Task: Create a due date automation trigger when advanced on, on the wednesday before a card is due add fields with custom field "Resume" set to a number lower or equal to 1 and greater than 10 at 11:00 AM.
Action: Mouse moved to (1191, 92)
Screenshot: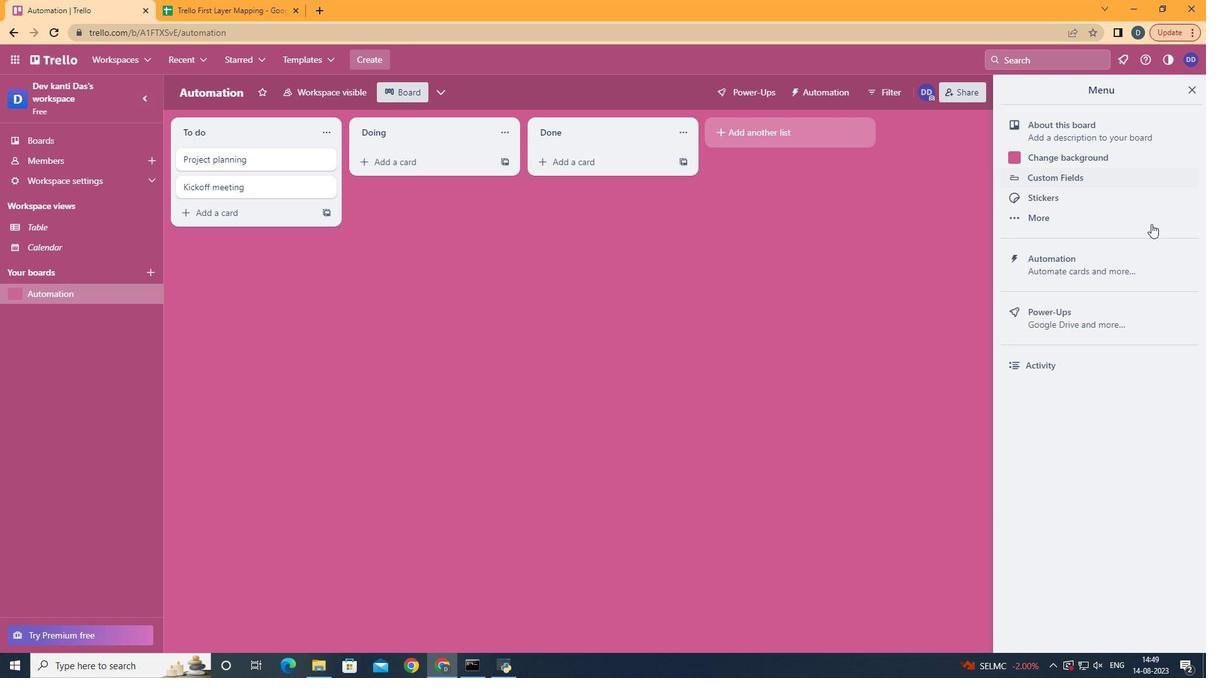 
Action: Mouse pressed left at (1191, 92)
Screenshot: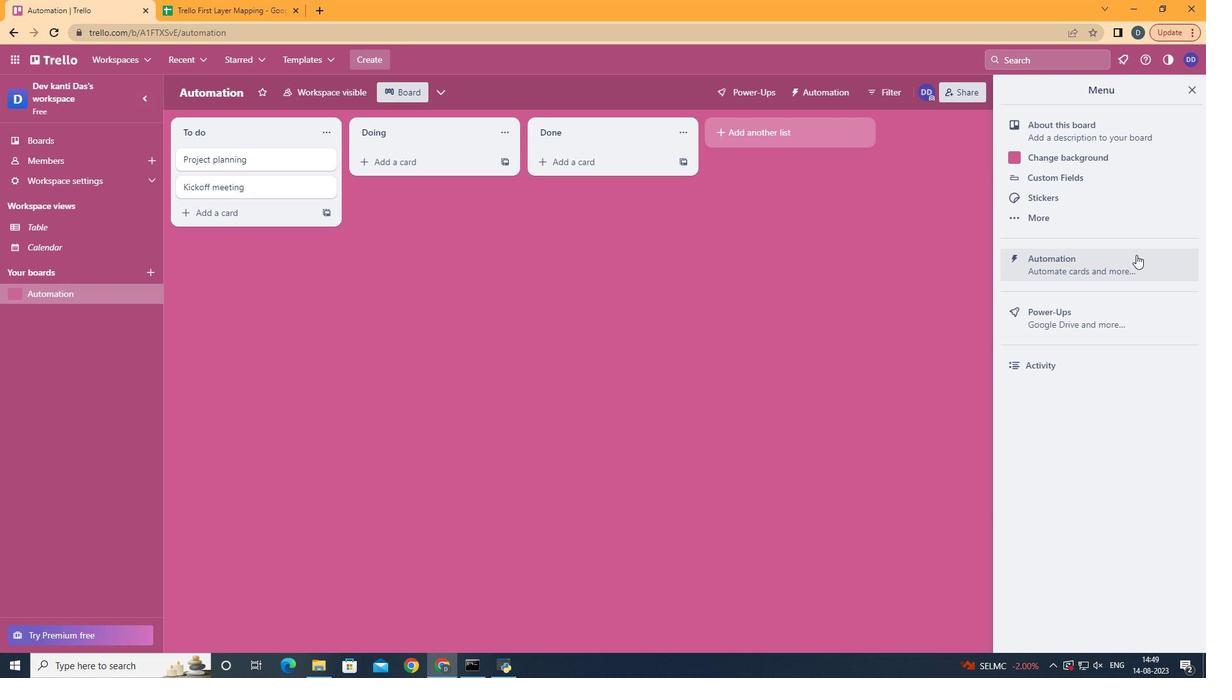 
Action: Mouse moved to (1113, 282)
Screenshot: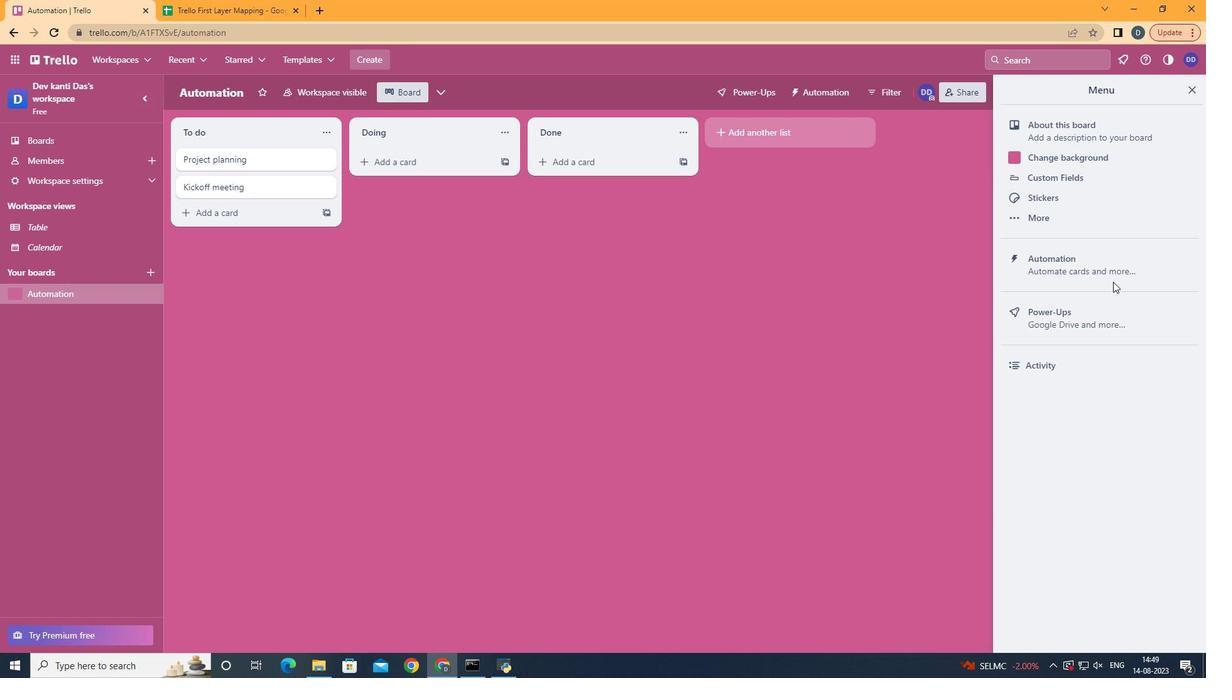 
Action: Mouse pressed left at (1113, 282)
Screenshot: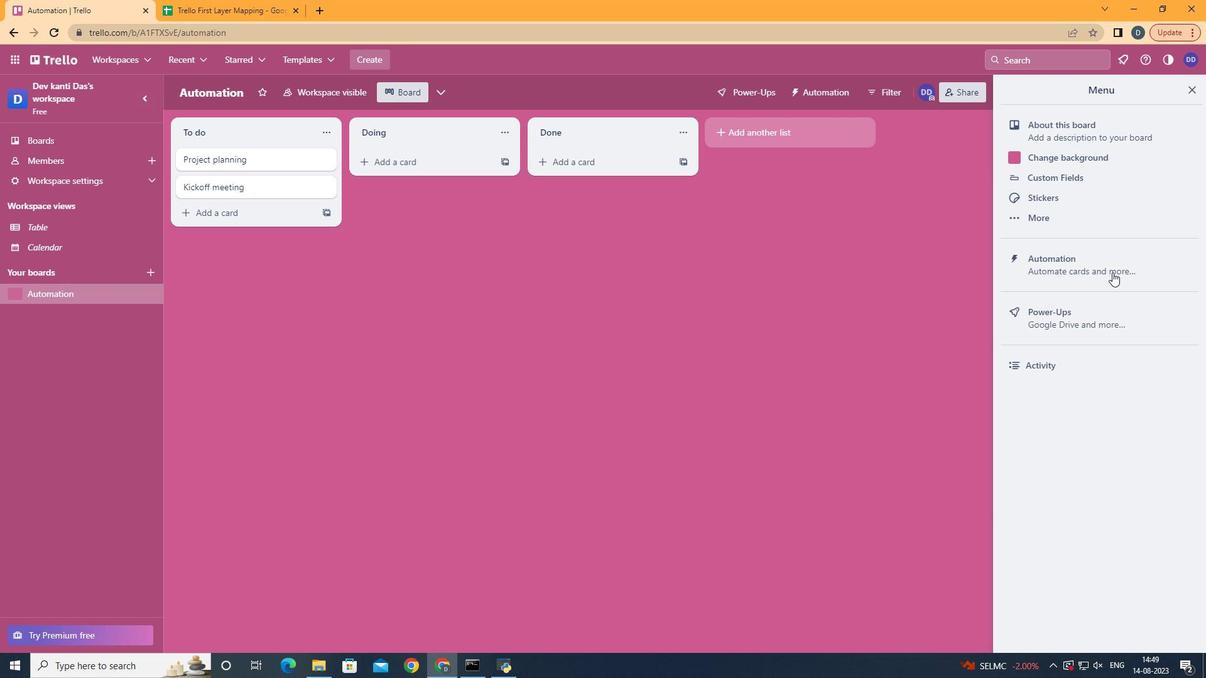 
Action: Mouse moved to (1113, 264)
Screenshot: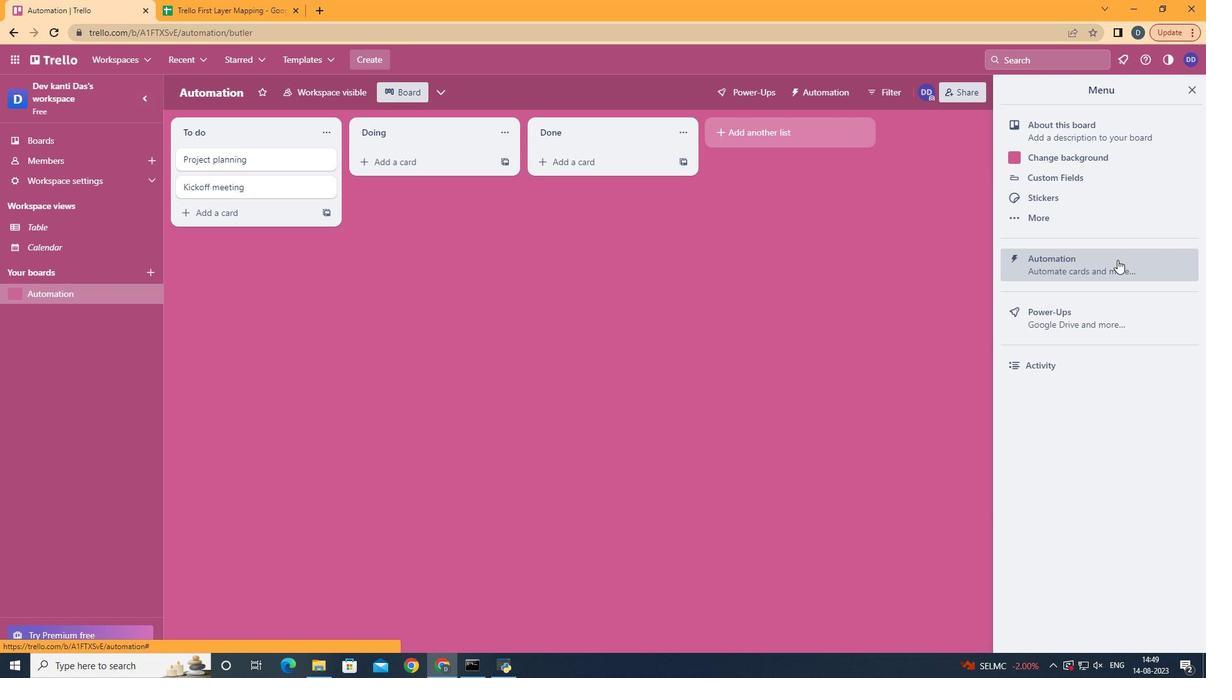 
Action: Mouse pressed left at (1113, 264)
Screenshot: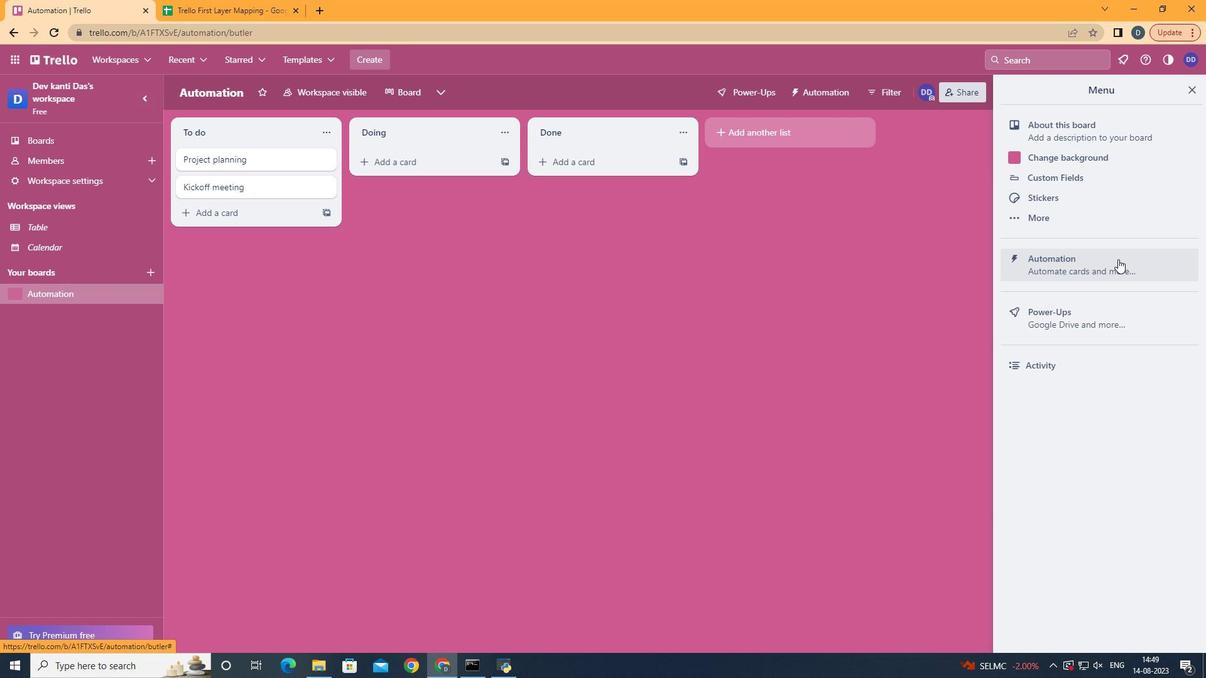 
Action: Mouse moved to (242, 250)
Screenshot: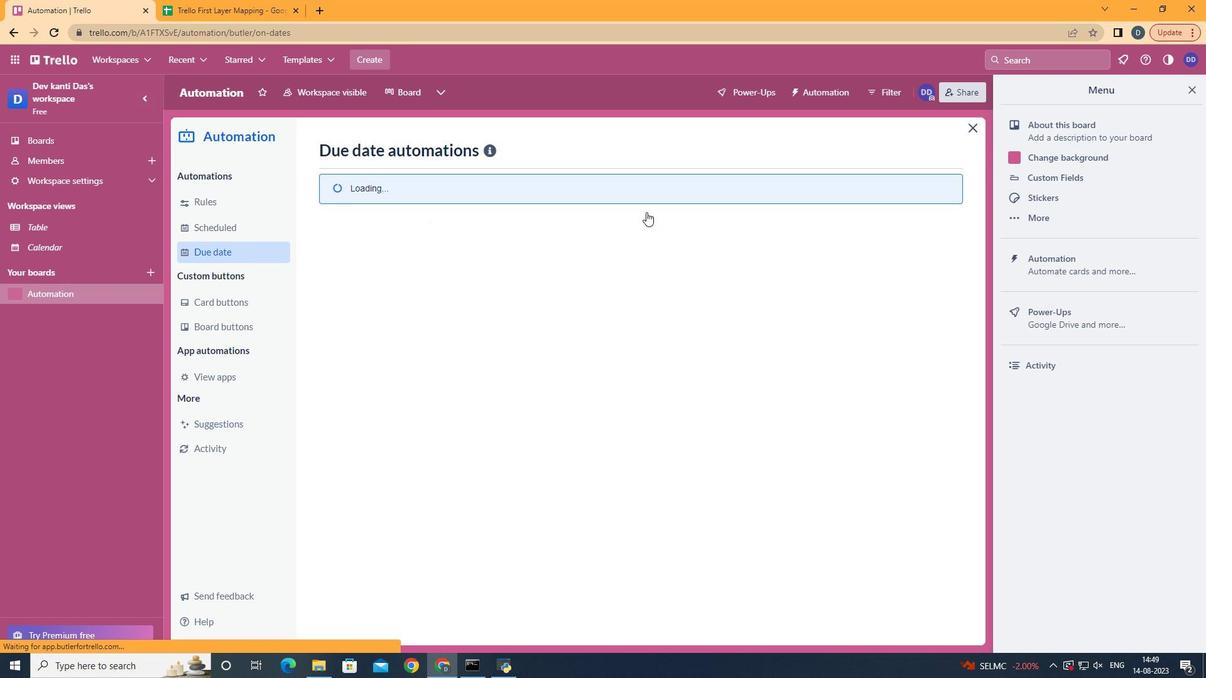 
Action: Mouse pressed left at (242, 250)
Screenshot: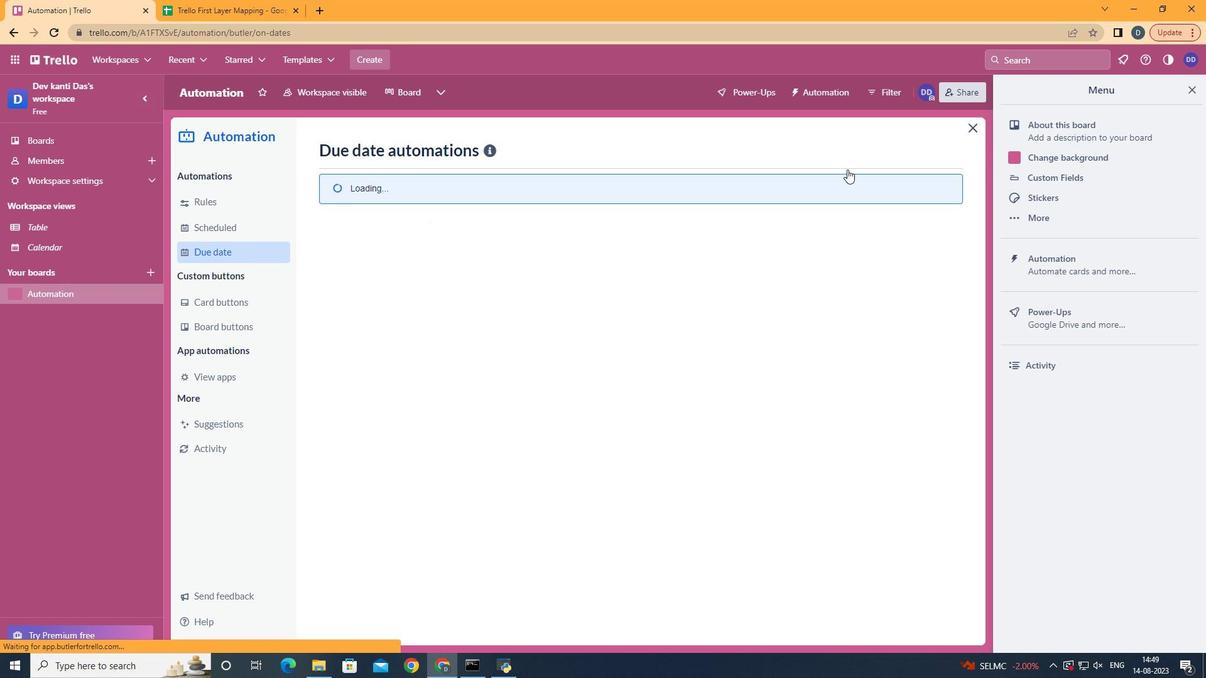 
Action: Mouse moved to (888, 153)
Screenshot: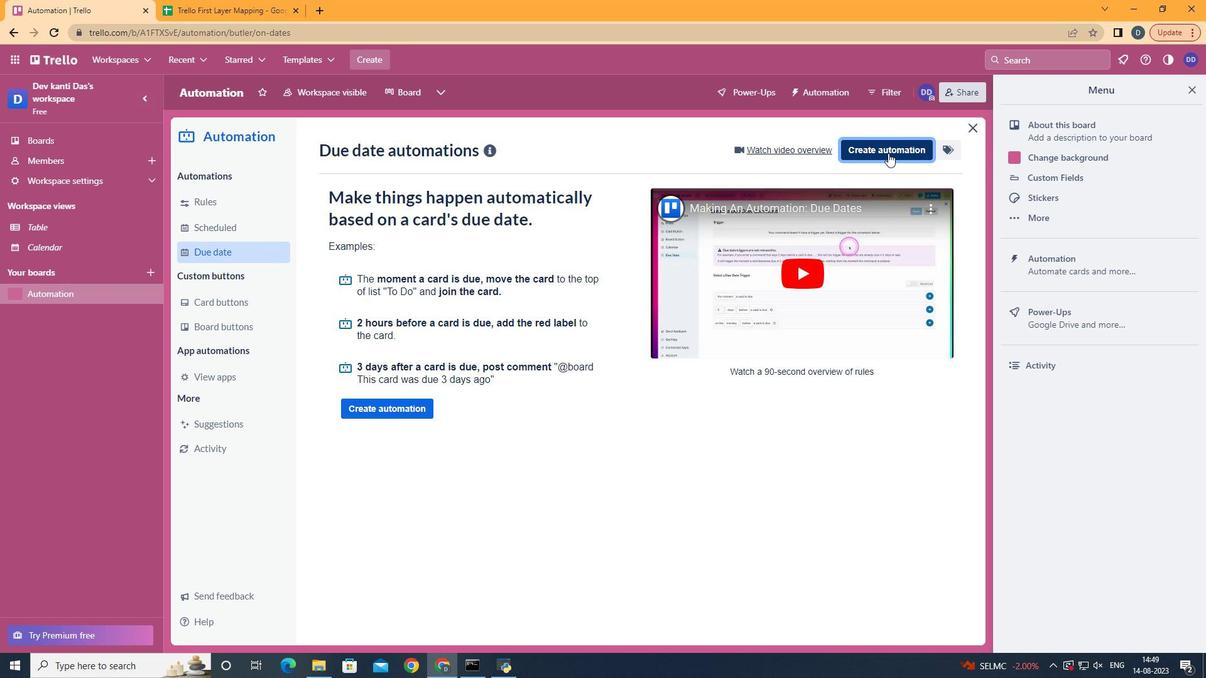 
Action: Mouse pressed left at (888, 153)
Screenshot: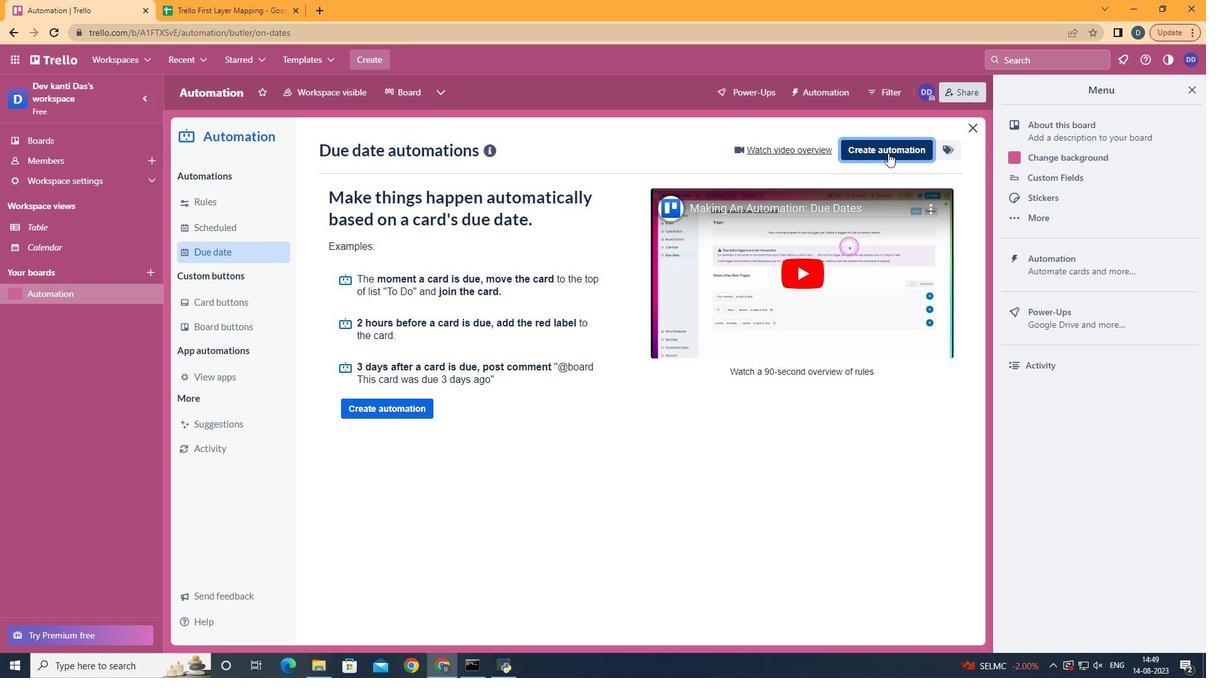 
Action: Mouse moved to (631, 272)
Screenshot: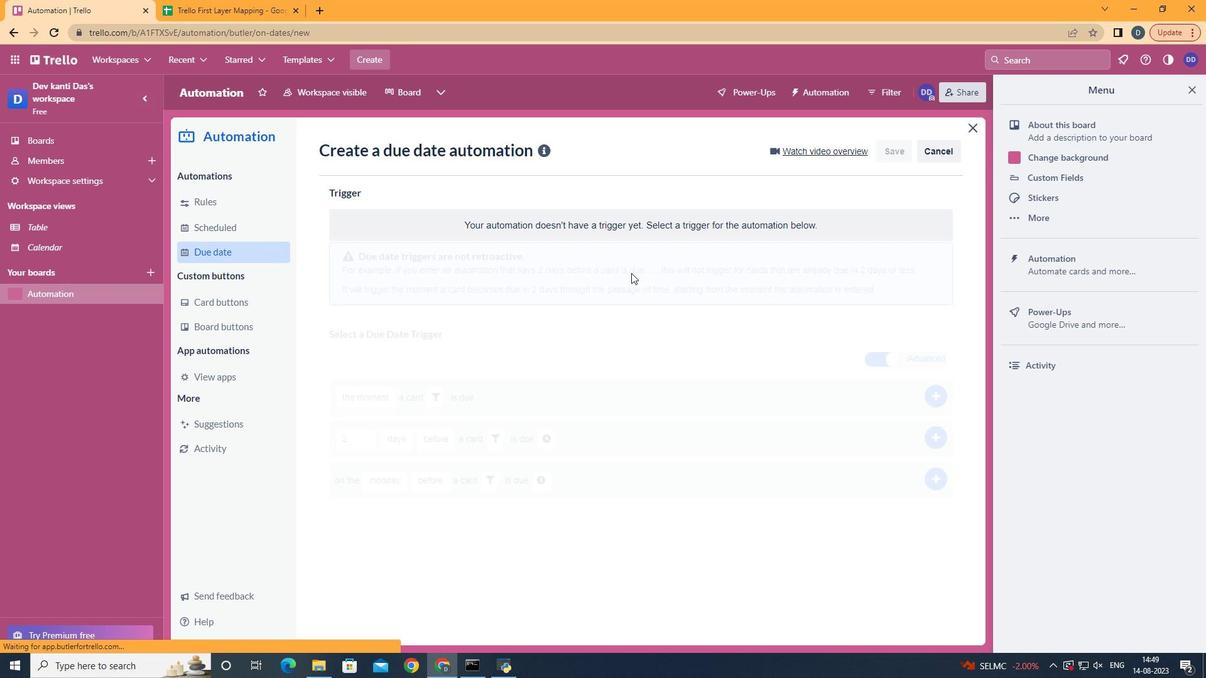 
Action: Mouse pressed left at (631, 272)
Screenshot: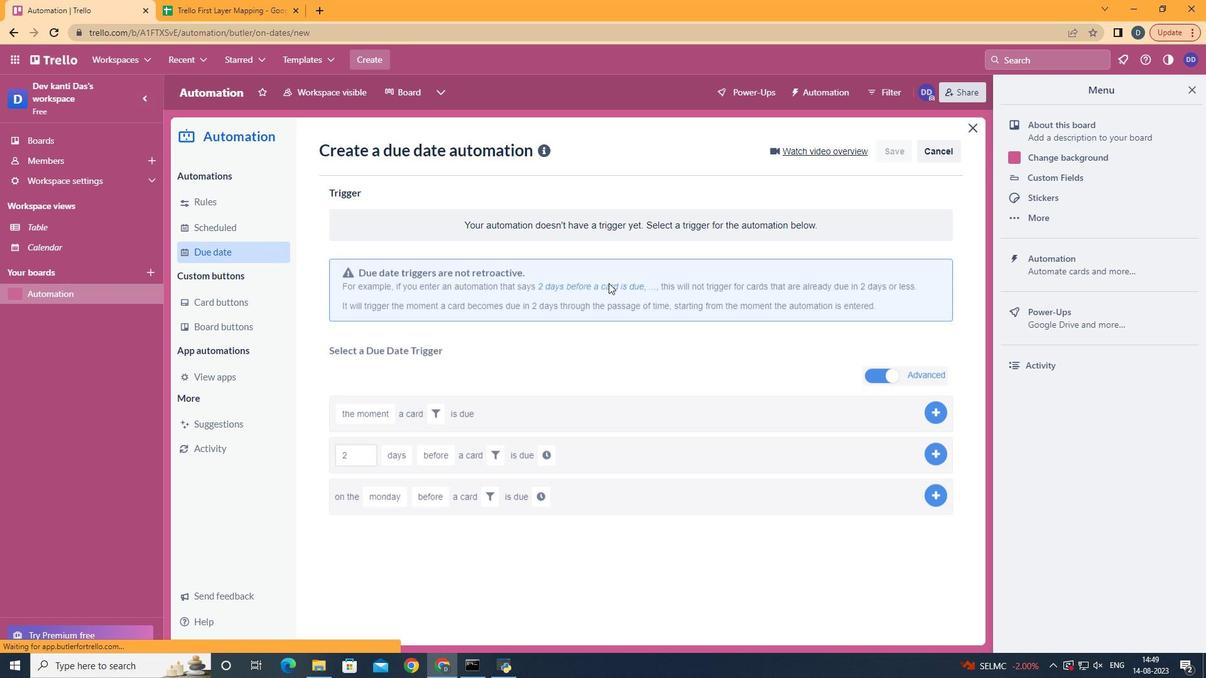 
Action: Mouse moved to (420, 381)
Screenshot: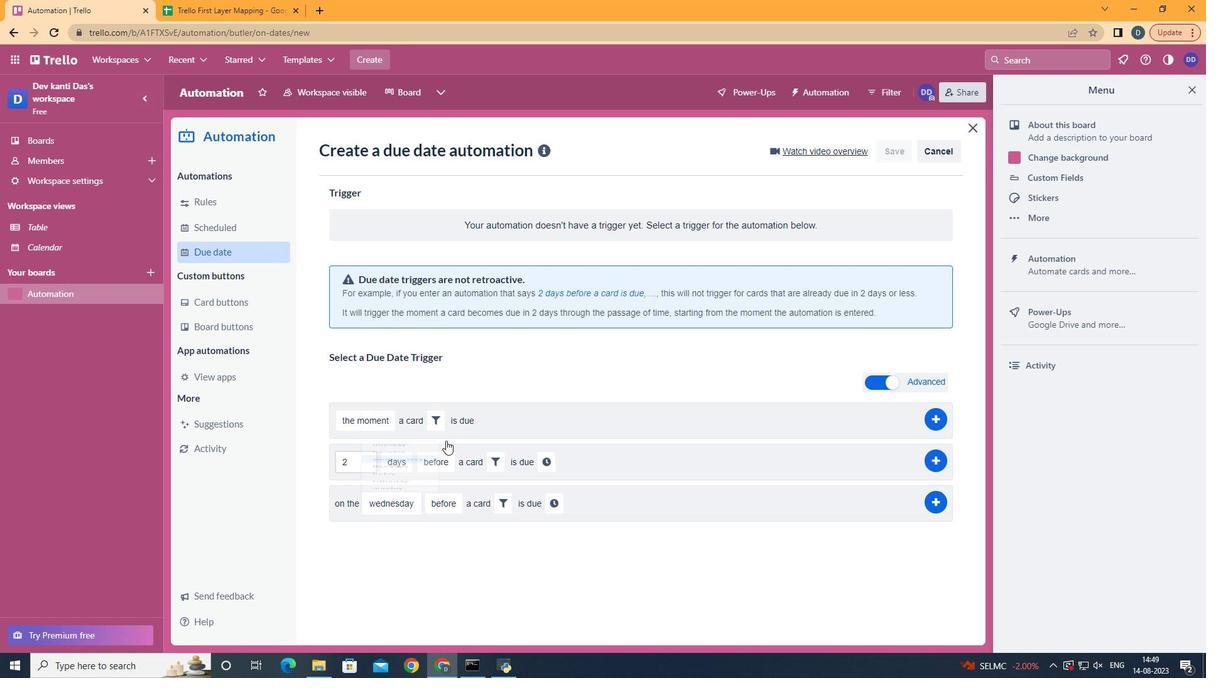 
Action: Mouse pressed left at (420, 381)
Screenshot: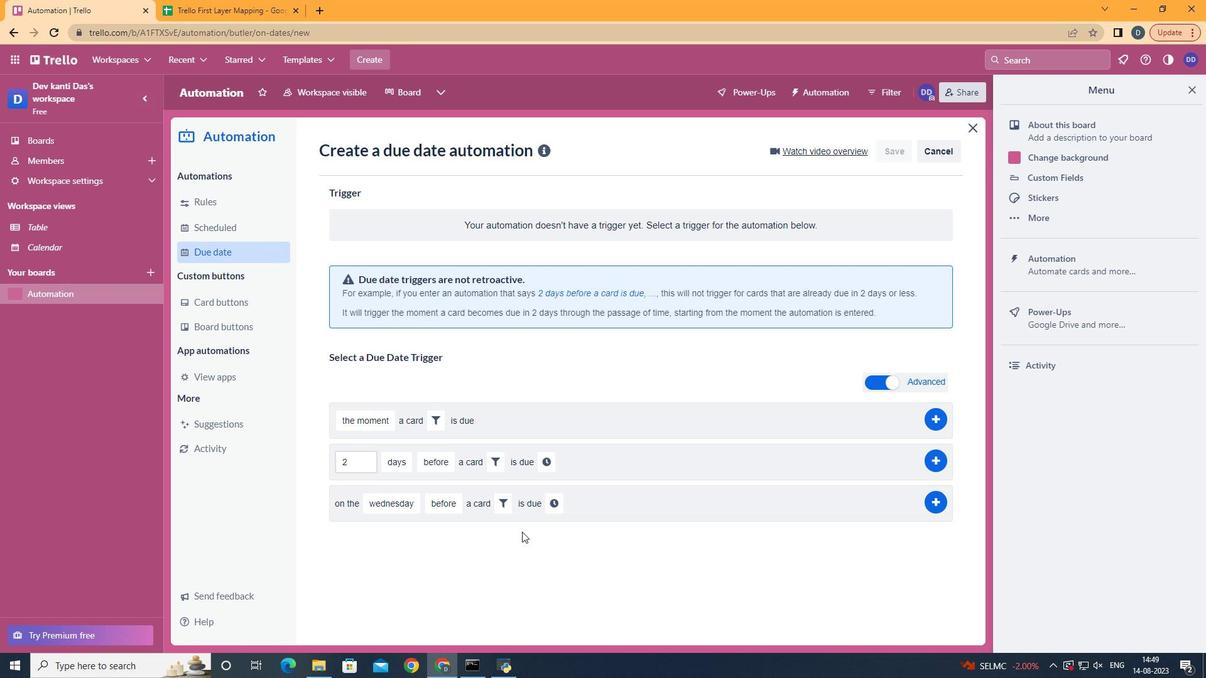 
Action: Mouse moved to (493, 499)
Screenshot: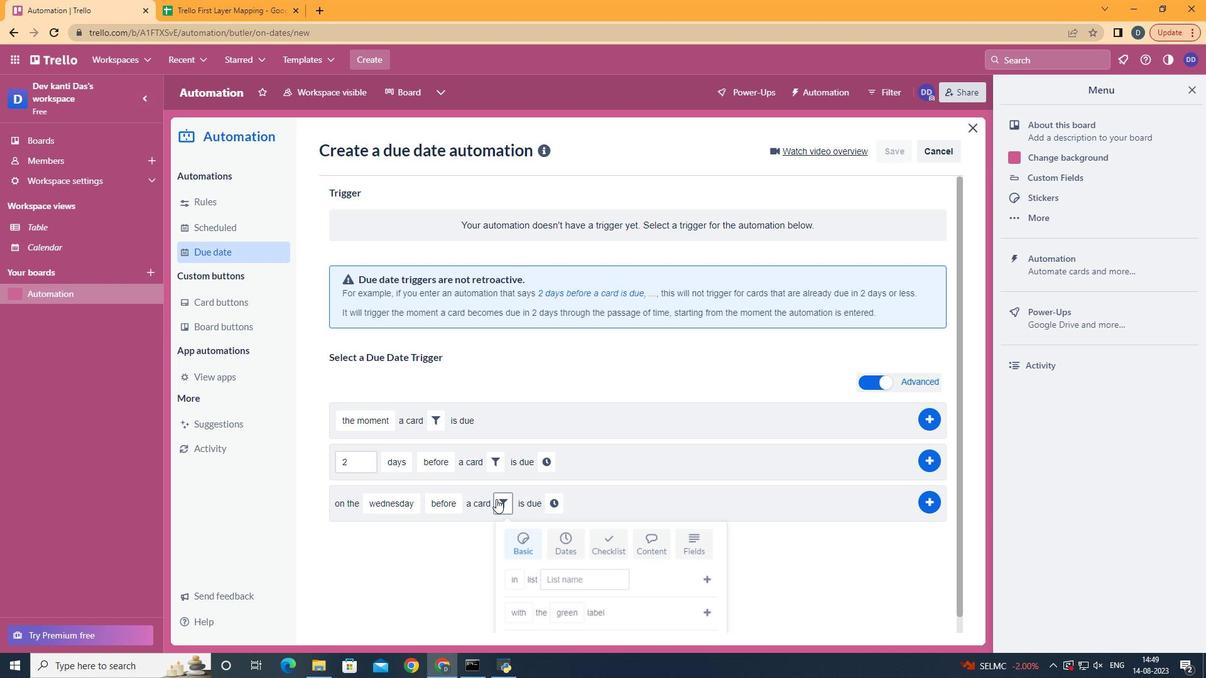 
Action: Mouse pressed left at (493, 499)
Screenshot: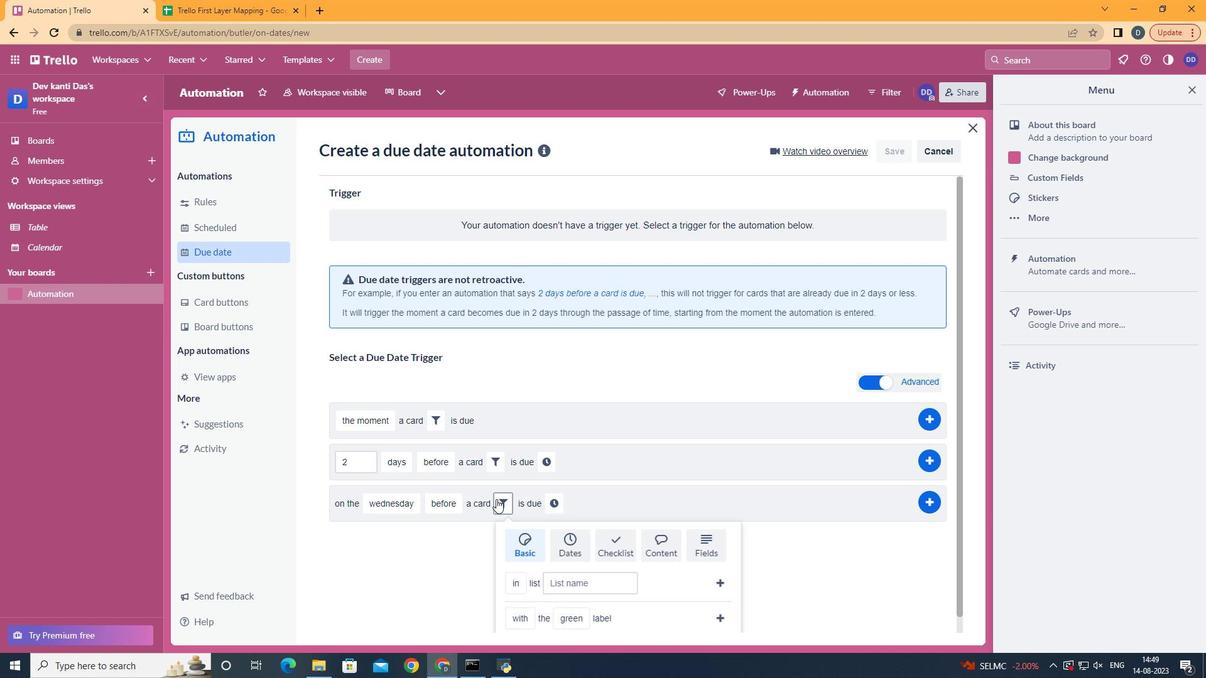 
Action: Mouse moved to (719, 544)
Screenshot: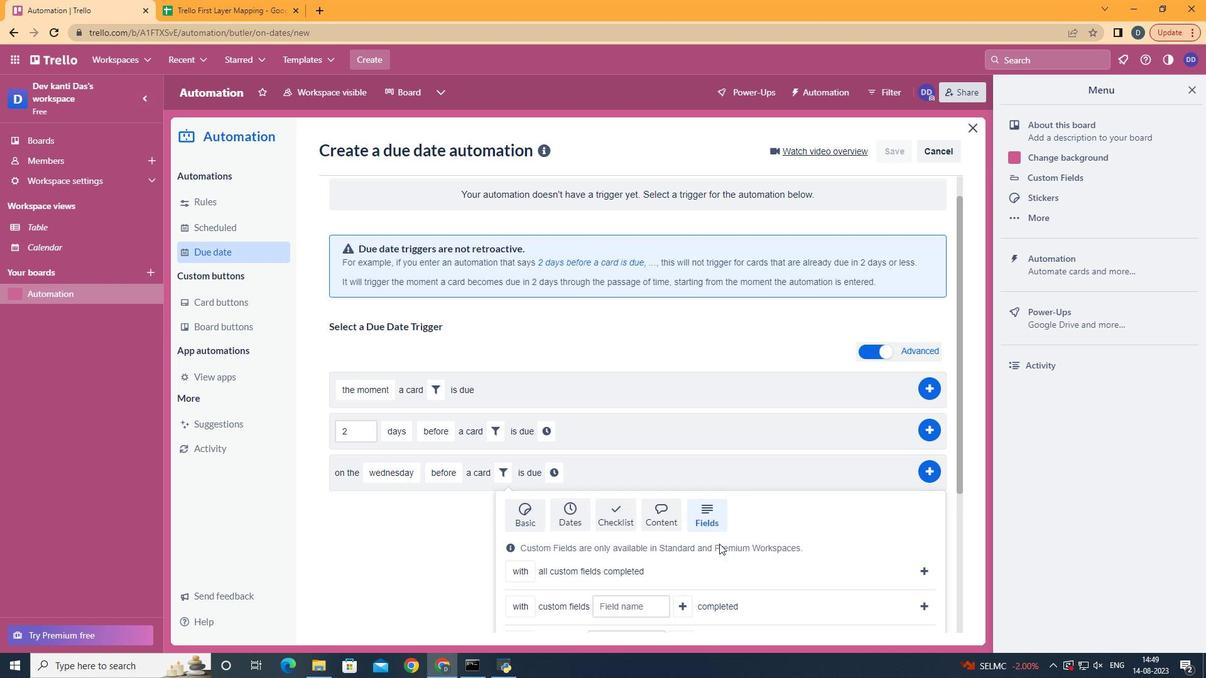 
Action: Mouse pressed left at (719, 544)
Screenshot: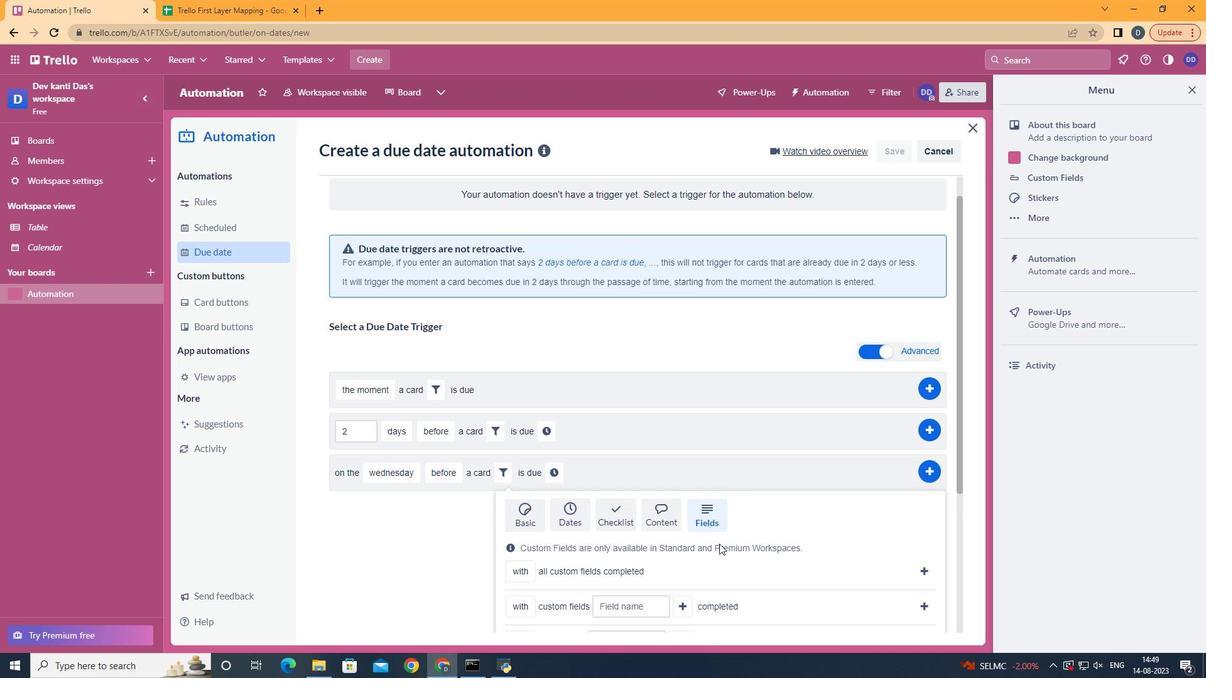 
Action: Mouse scrolled (719, 543) with delta (0, 0)
Screenshot: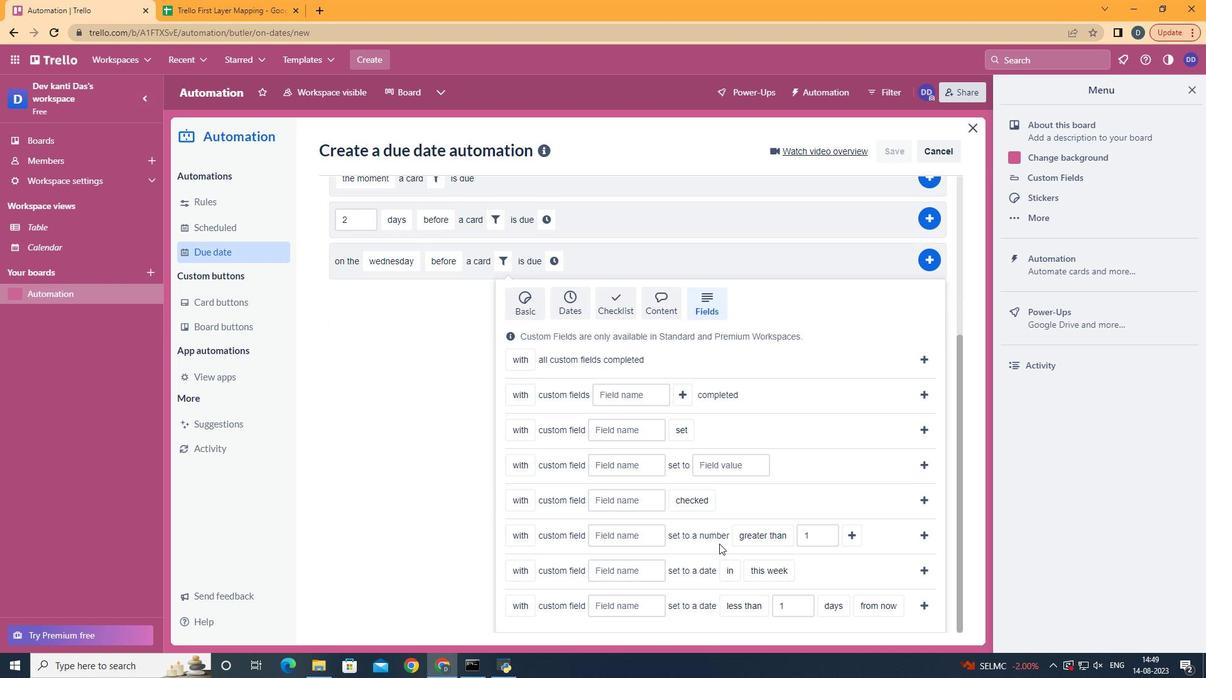 
Action: Mouse scrolled (719, 543) with delta (0, 0)
Screenshot: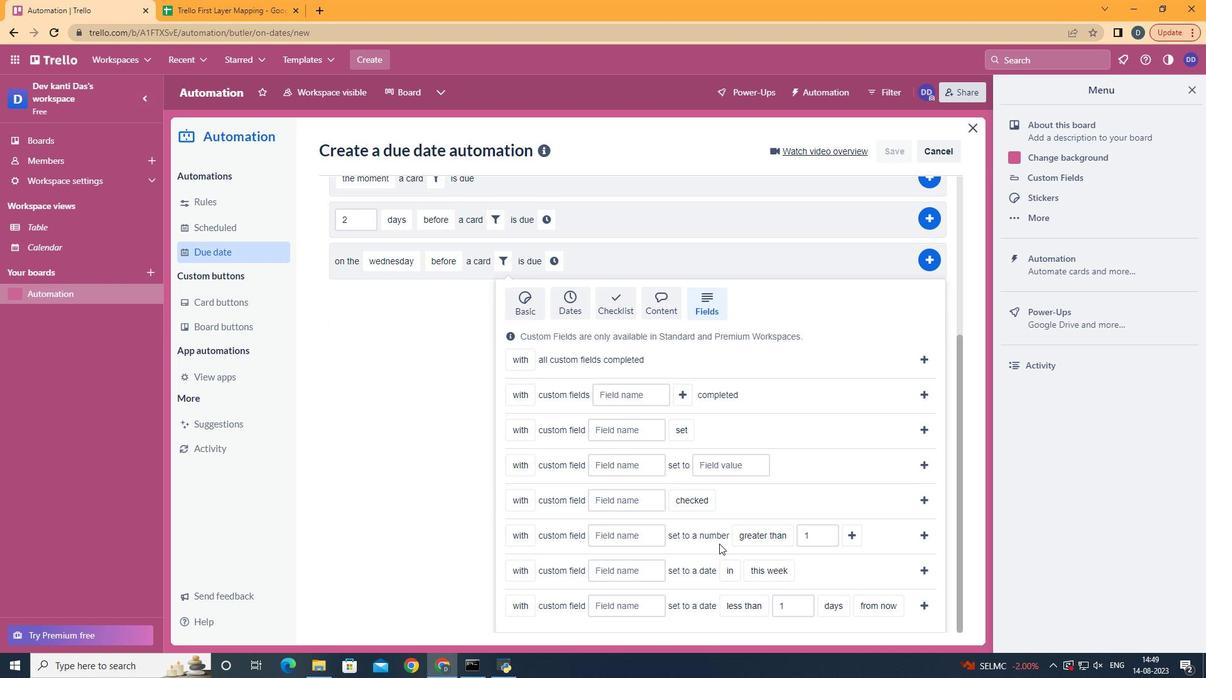 
Action: Mouse scrolled (719, 543) with delta (0, 0)
Screenshot: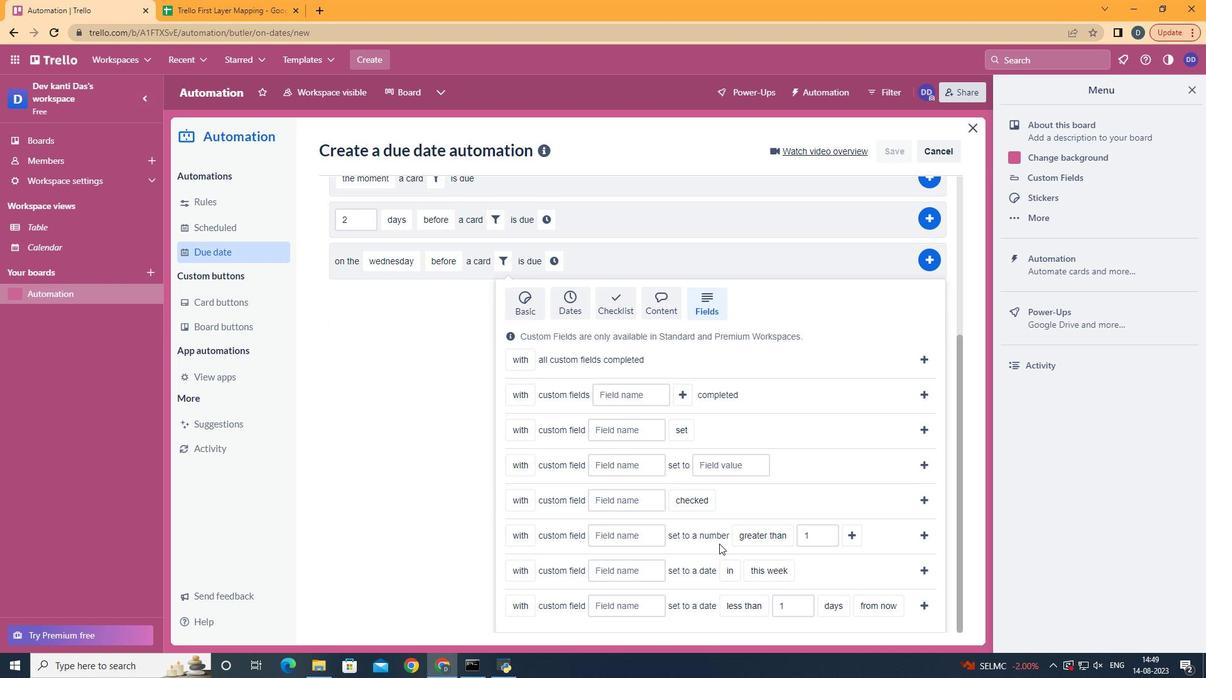 
Action: Mouse scrolled (719, 543) with delta (0, 0)
Screenshot: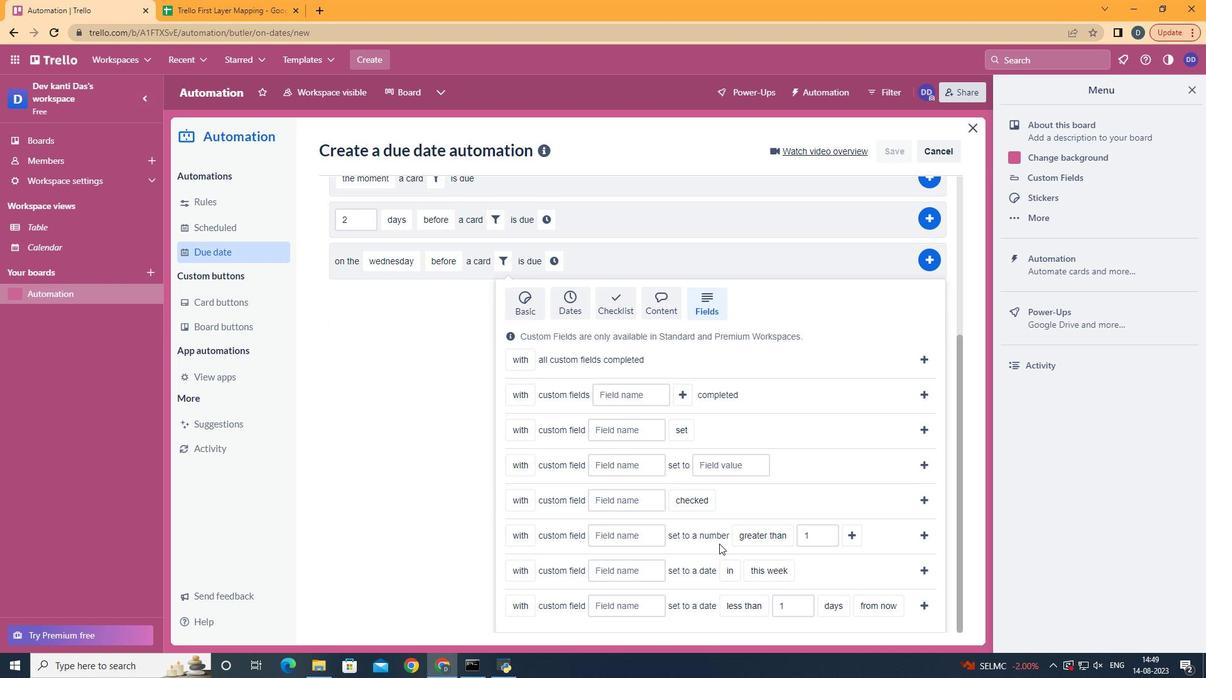 
Action: Mouse scrolled (719, 543) with delta (0, 0)
Screenshot: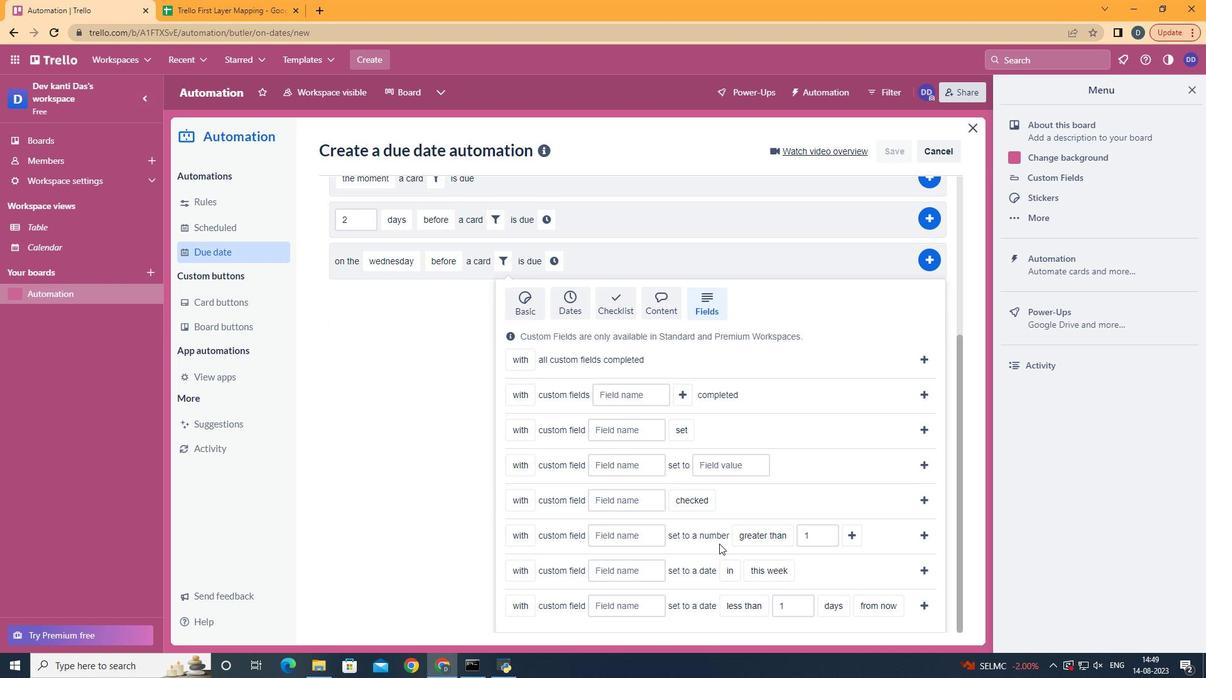 
Action: Mouse scrolled (719, 543) with delta (0, 0)
Screenshot: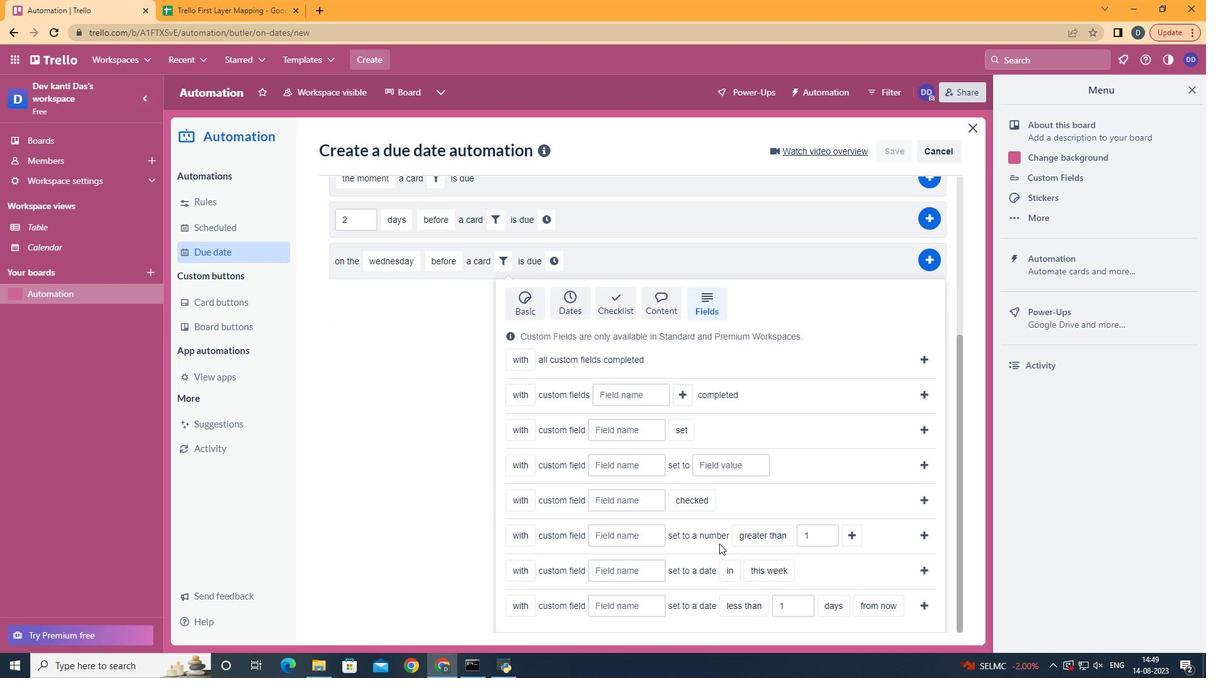 
Action: Mouse scrolled (719, 543) with delta (0, 0)
Screenshot: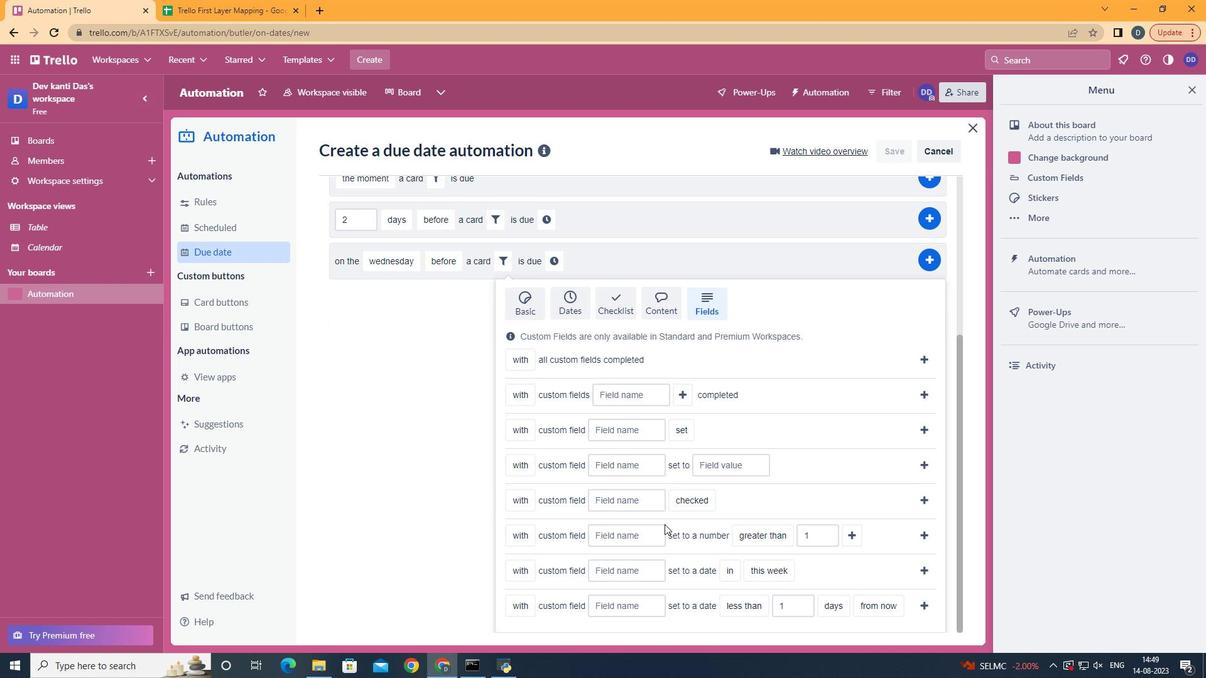 
Action: Mouse scrolled (719, 543) with delta (0, 0)
Screenshot: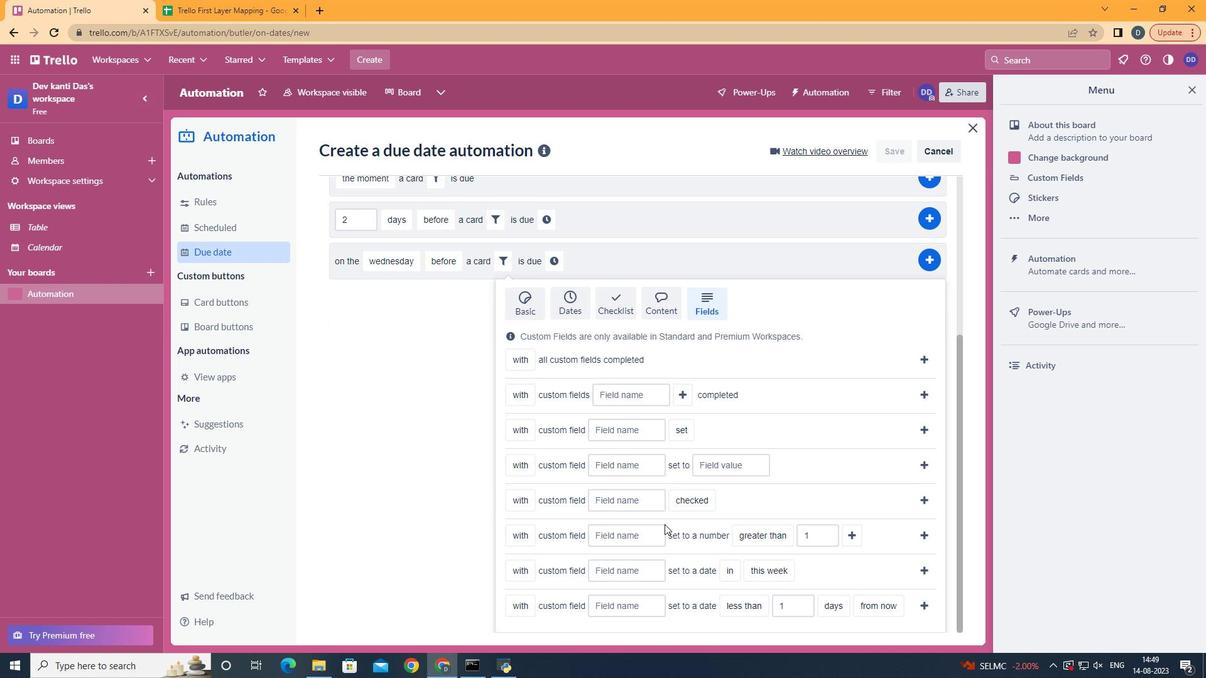 
Action: Mouse scrolled (719, 543) with delta (0, 0)
Screenshot: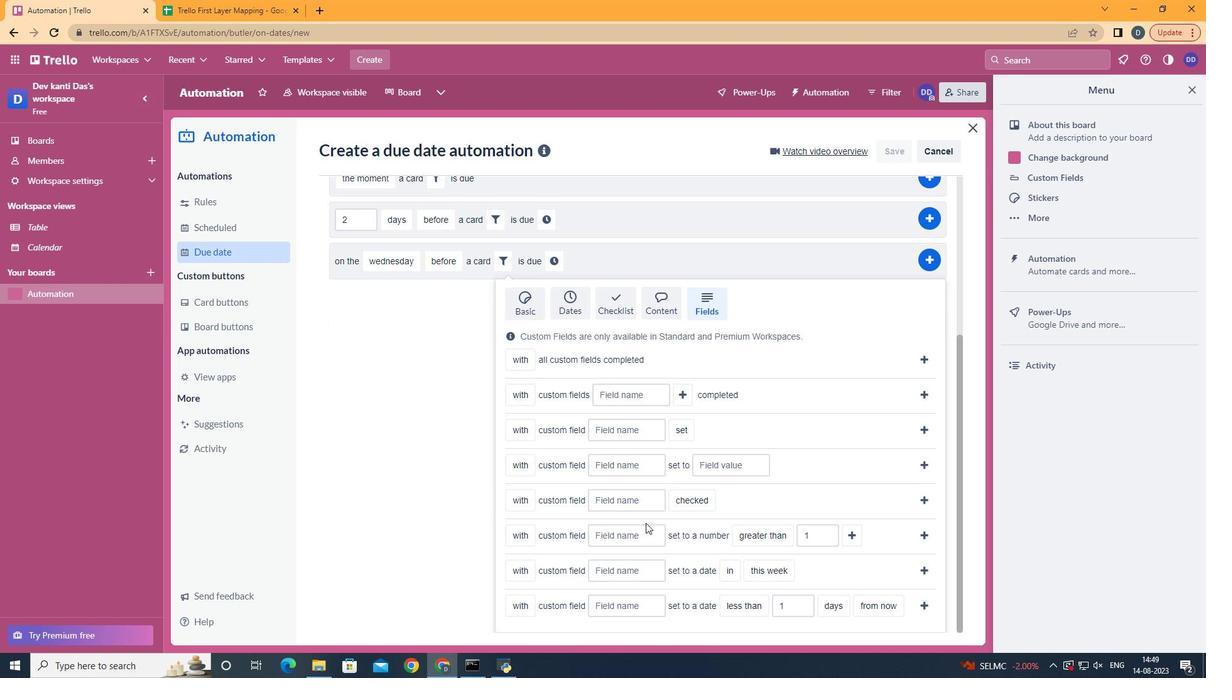 
Action: Mouse scrolled (719, 543) with delta (0, 0)
Screenshot: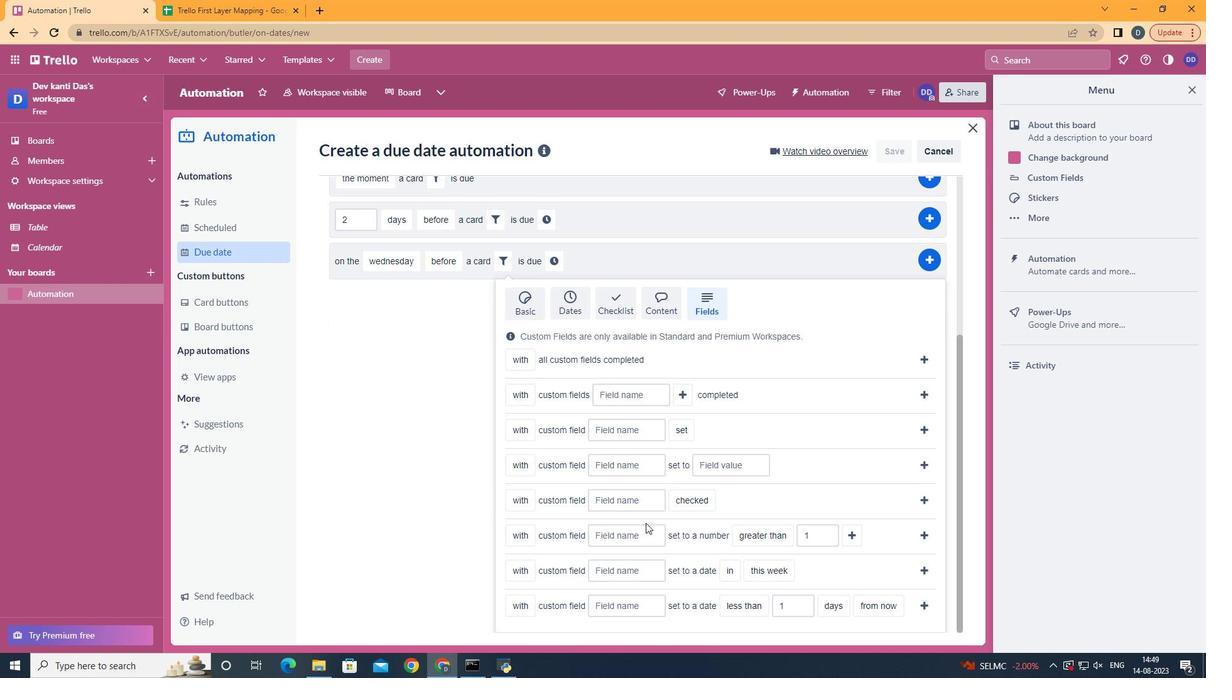 
Action: Mouse scrolled (719, 543) with delta (0, 0)
Screenshot: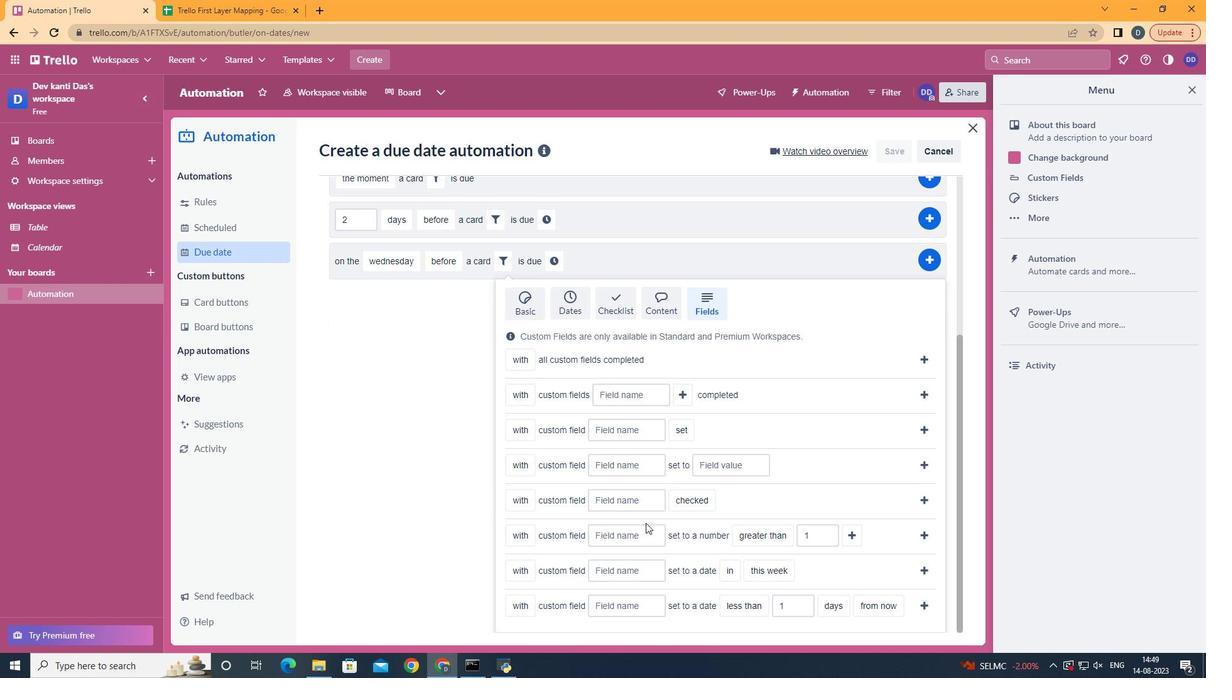
Action: Mouse scrolled (719, 543) with delta (0, 0)
Screenshot: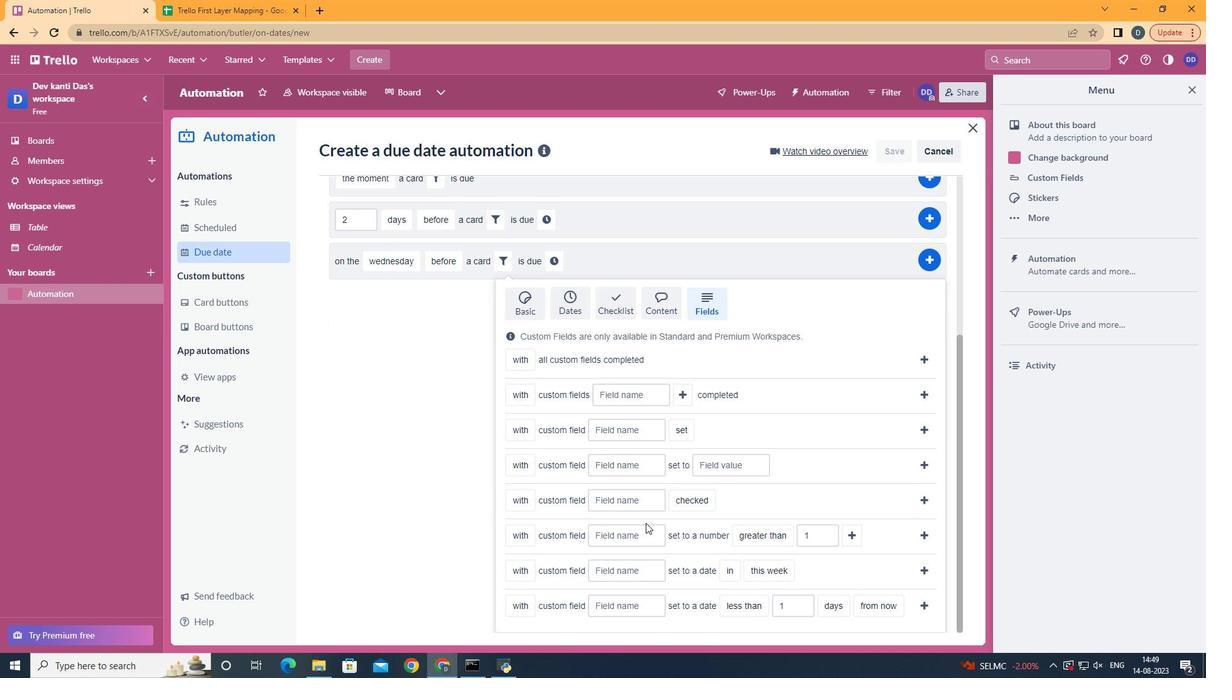 
Action: Mouse moved to (634, 532)
Screenshot: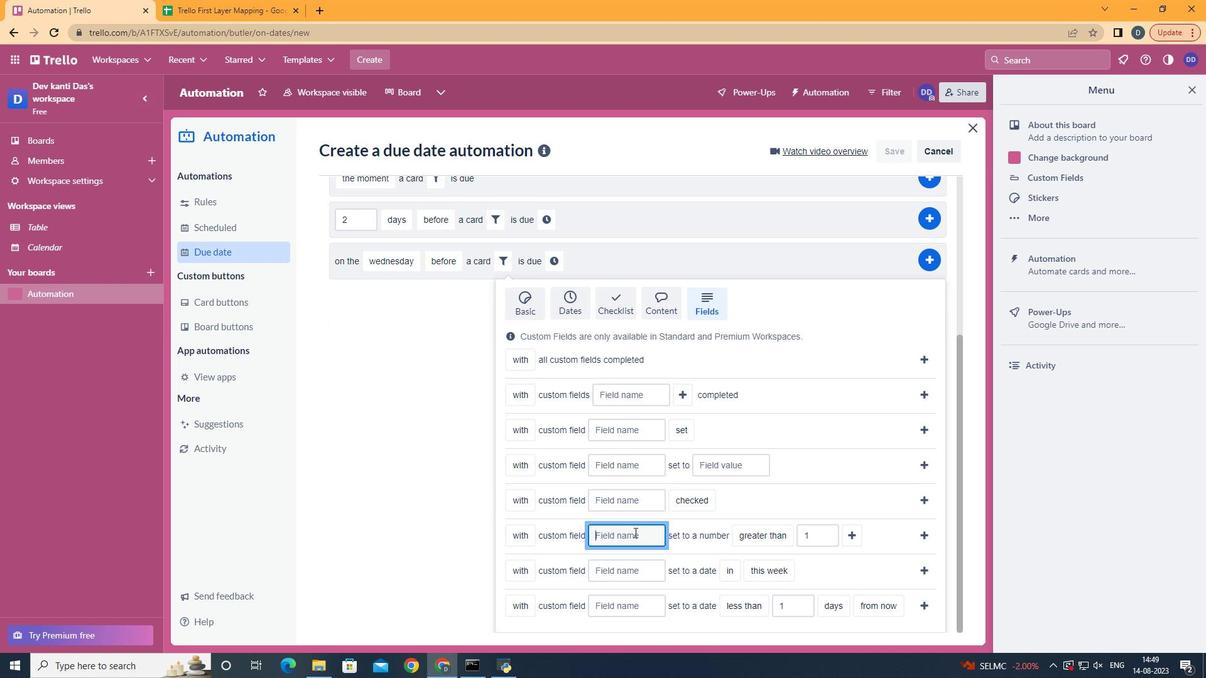 
Action: Mouse pressed left at (634, 532)
Screenshot: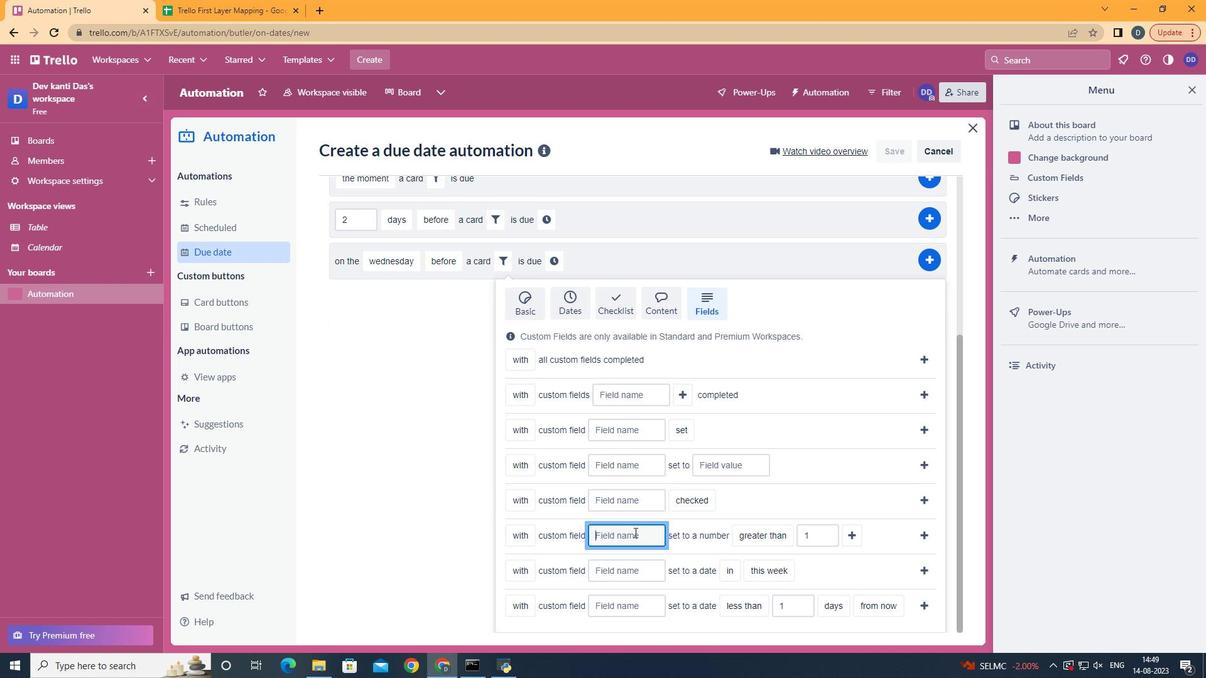 
Action: Key pressed <Key.shift>Resume
Screenshot: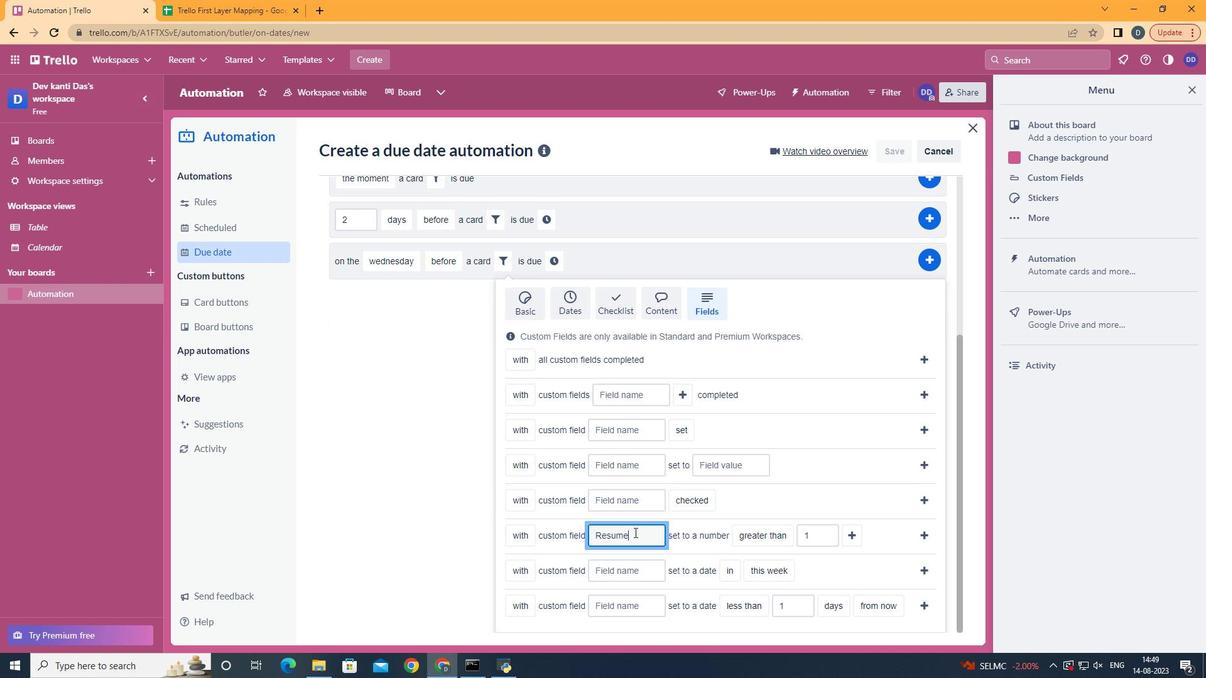 
Action: Mouse moved to (797, 506)
Screenshot: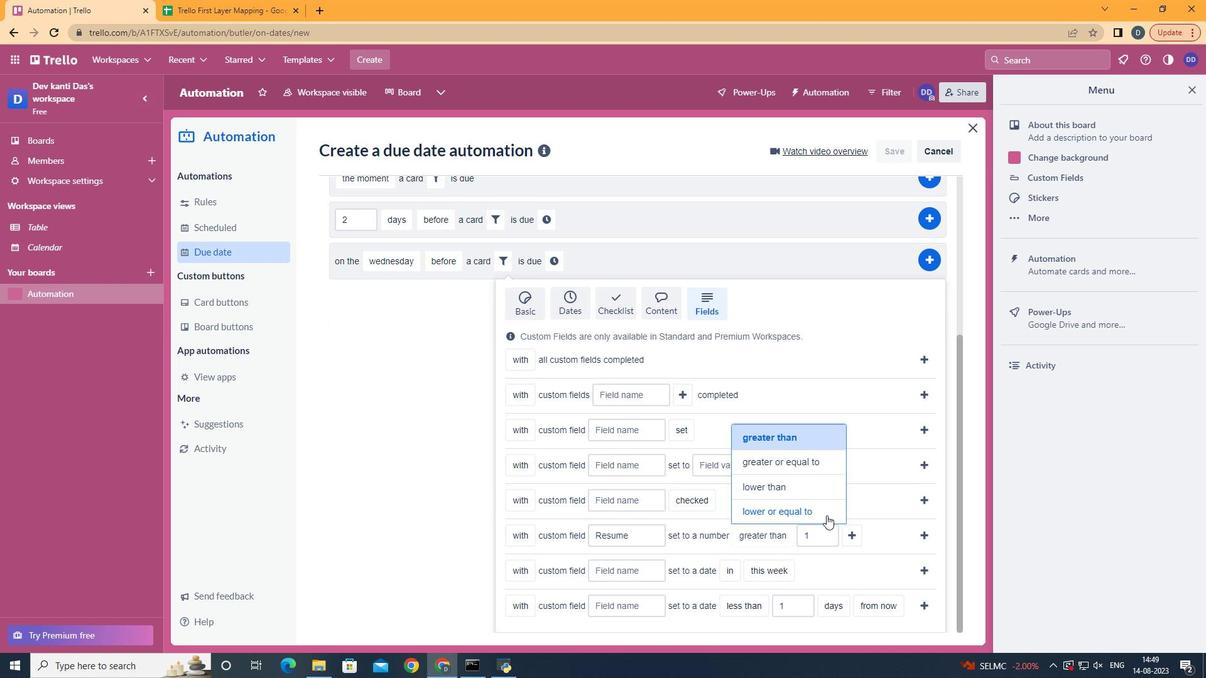 
Action: Mouse pressed left at (797, 506)
Screenshot: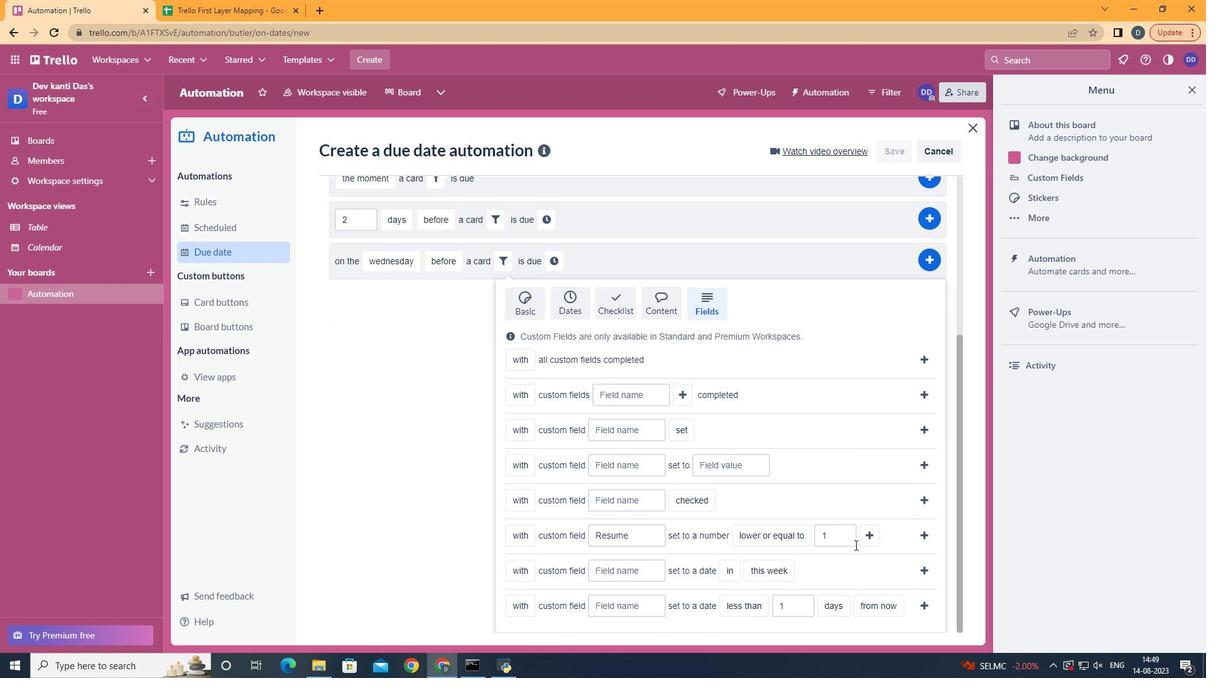 
Action: Mouse moved to (866, 539)
Screenshot: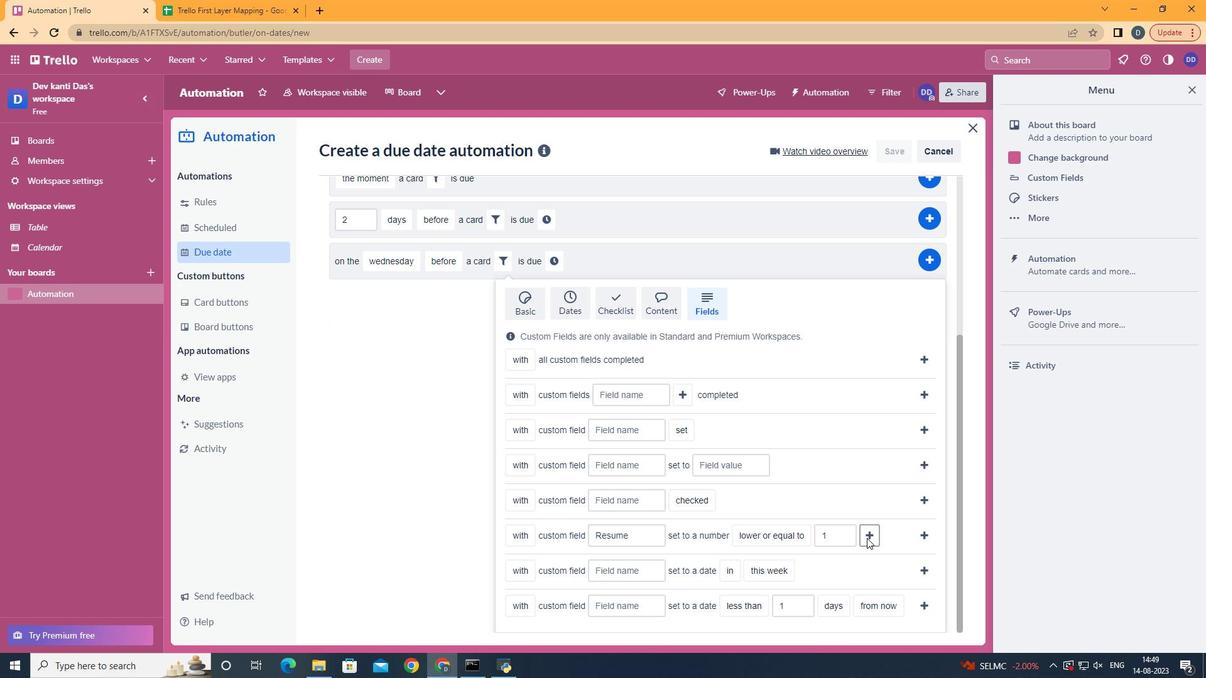 
Action: Mouse pressed left at (866, 539)
Screenshot: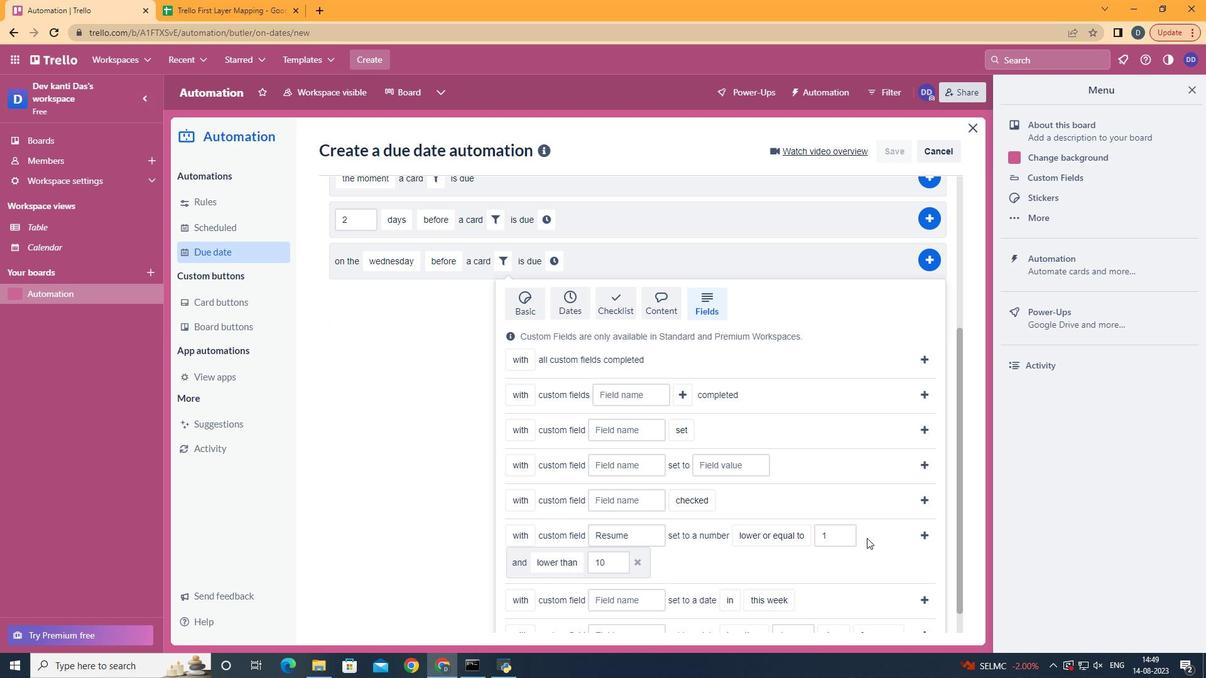
Action: Mouse moved to (576, 515)
Screenshot: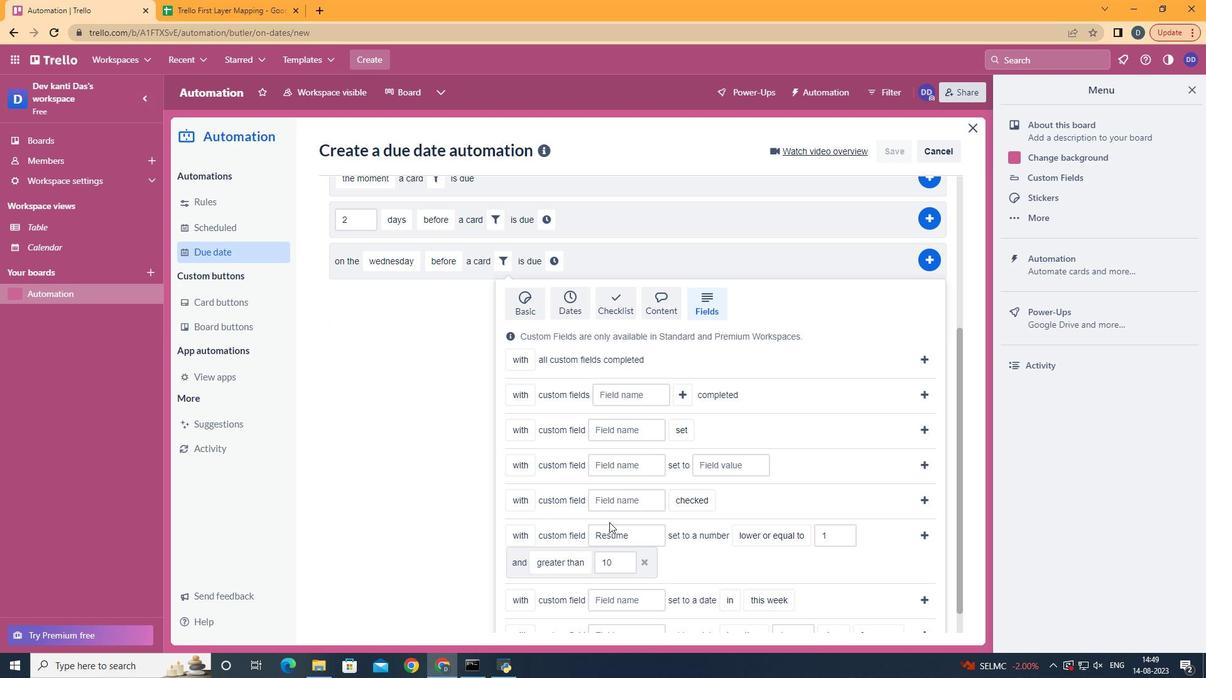 
Action: Mouse pressed left at (576, 515)
Screenshot: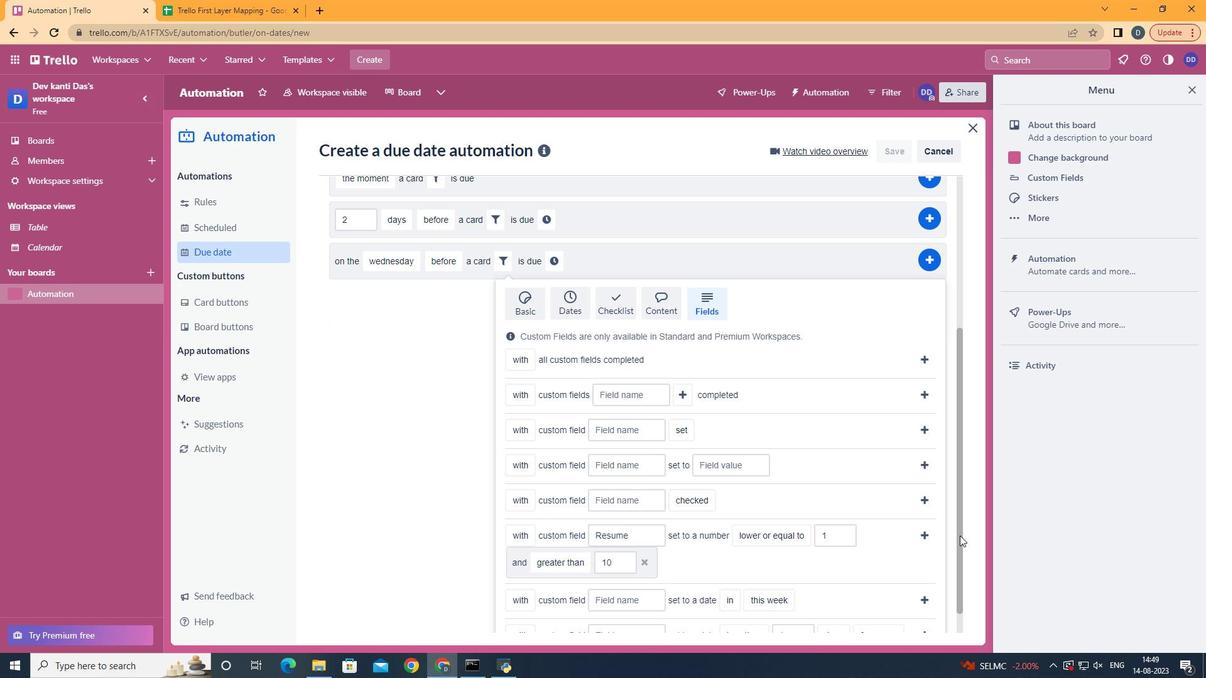 
Action: Mouse moved to (917, 532)
Screenshot: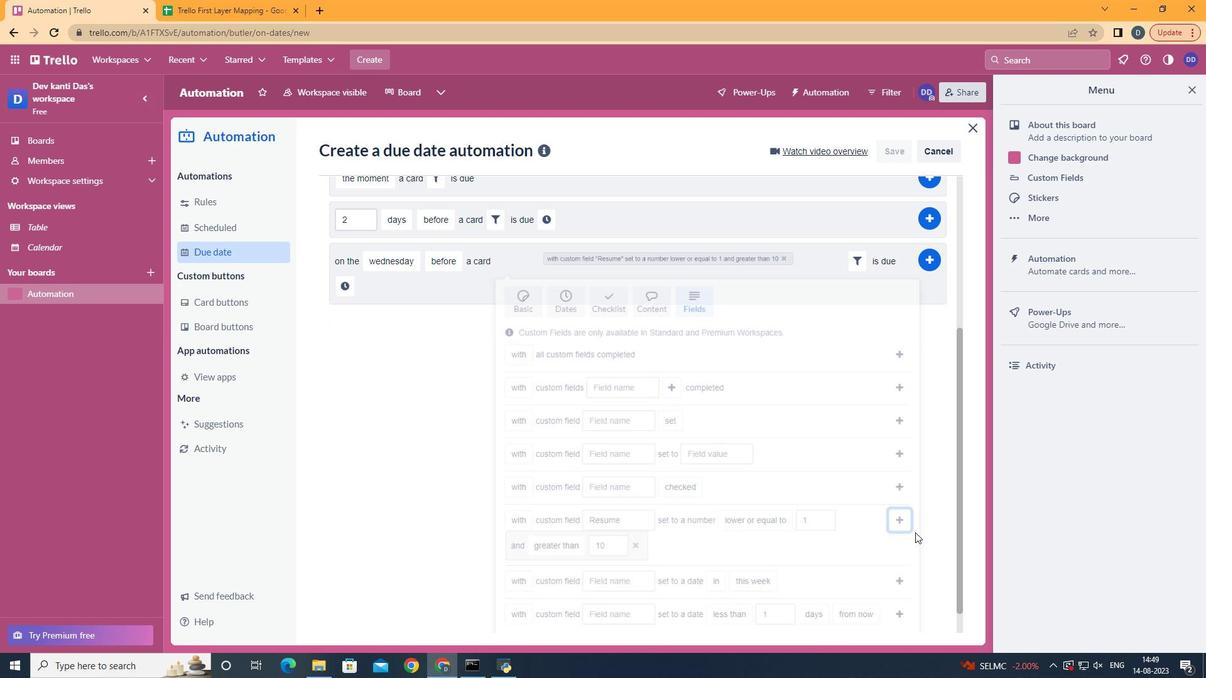
Action: Mouse pressed left at (917, 532)
Screenshot: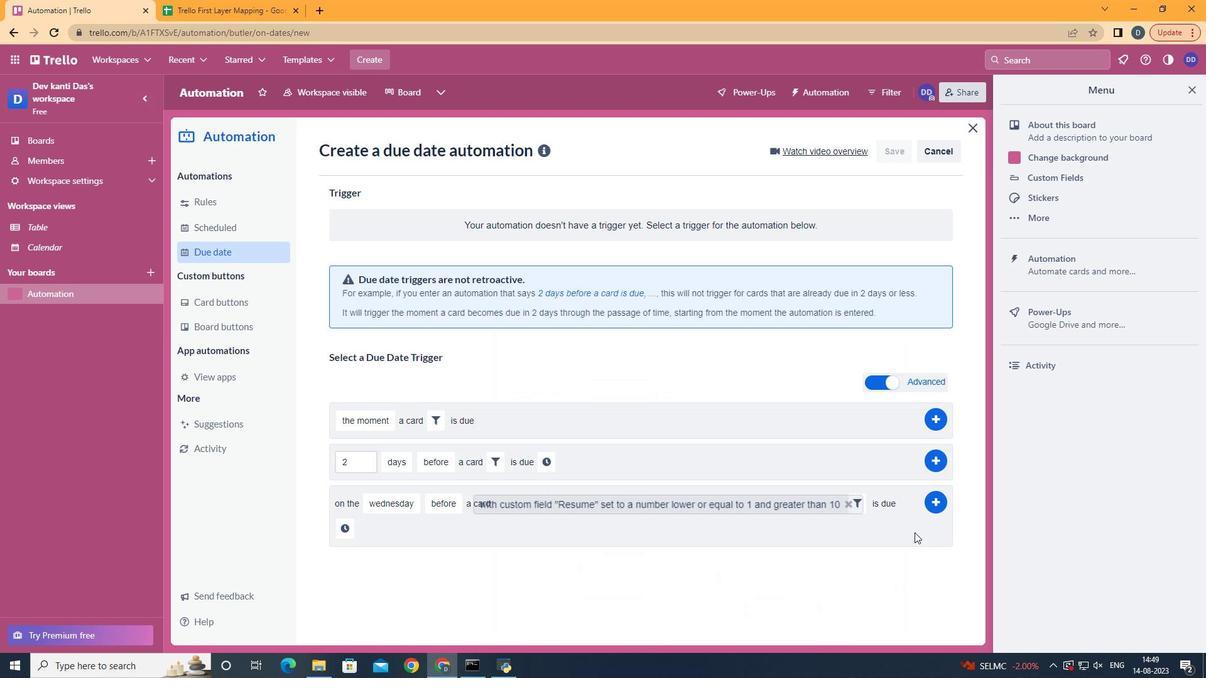 
Action: Mouse moved to (358, 525)
Screenshot: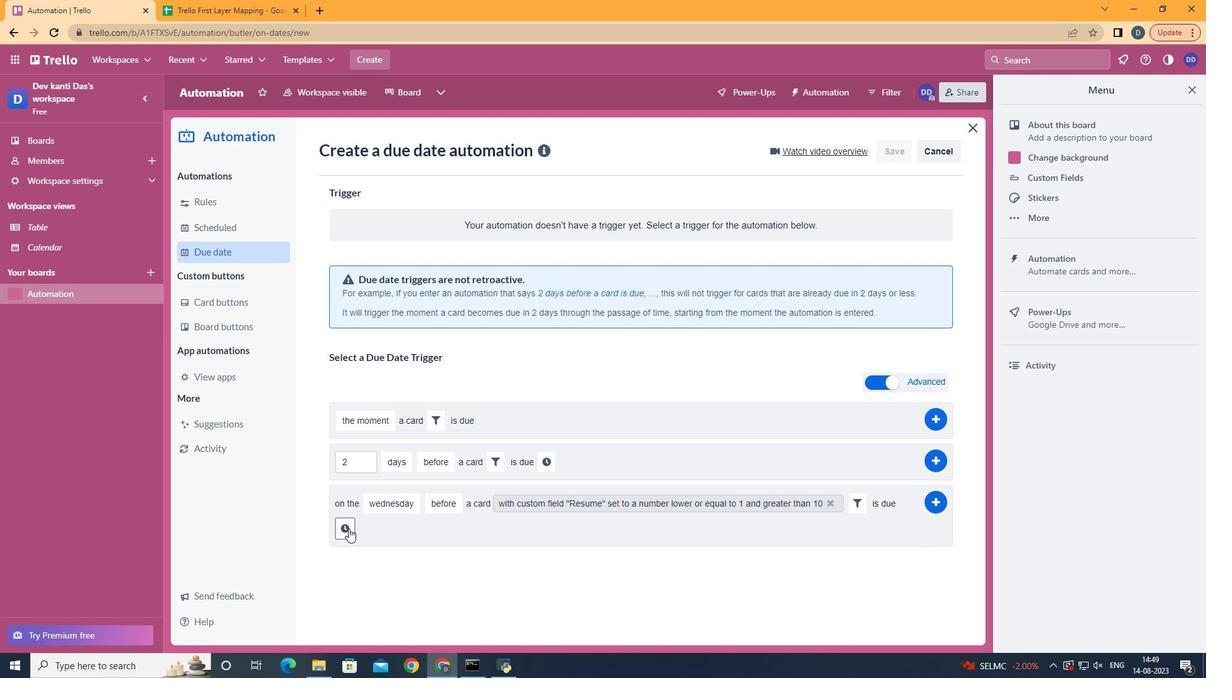 
Action: Mouse pressed left at (358, 525)
Screenshot: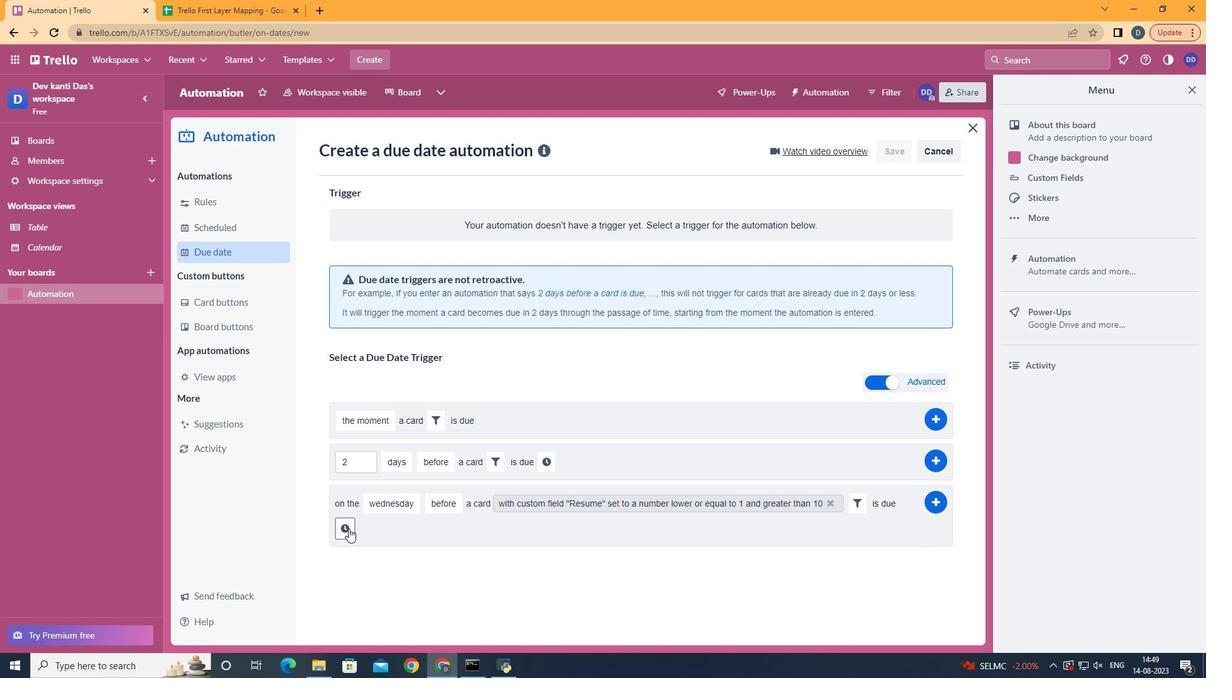 
Action: Mouse moved to (348, 528)
Screenshot: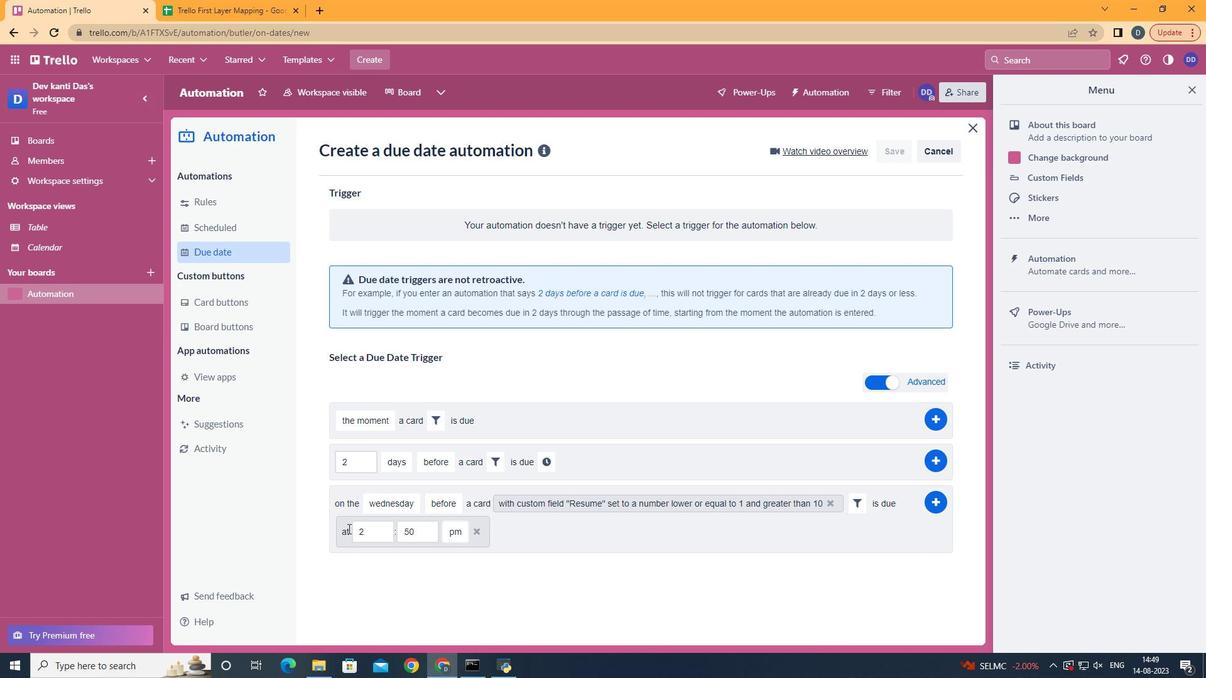 
Action: Mouse pressed left at (348, 528)
Screenshot: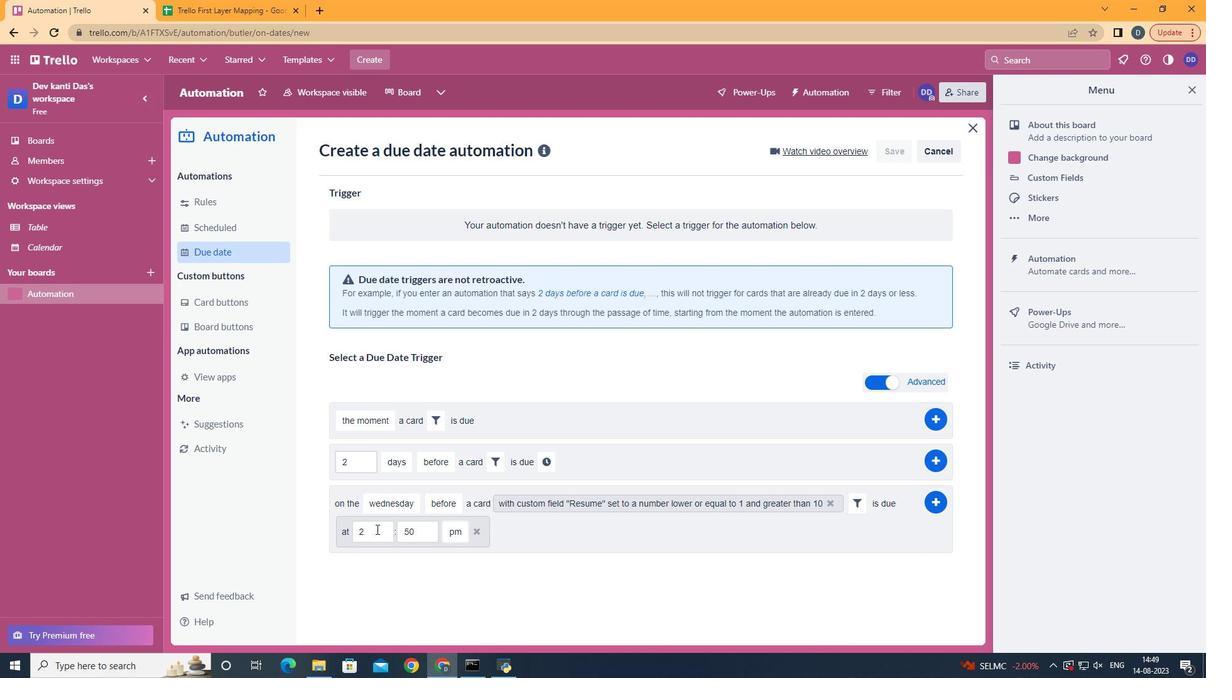 
Action: Mouse moved to (376, 529)
Screenshot: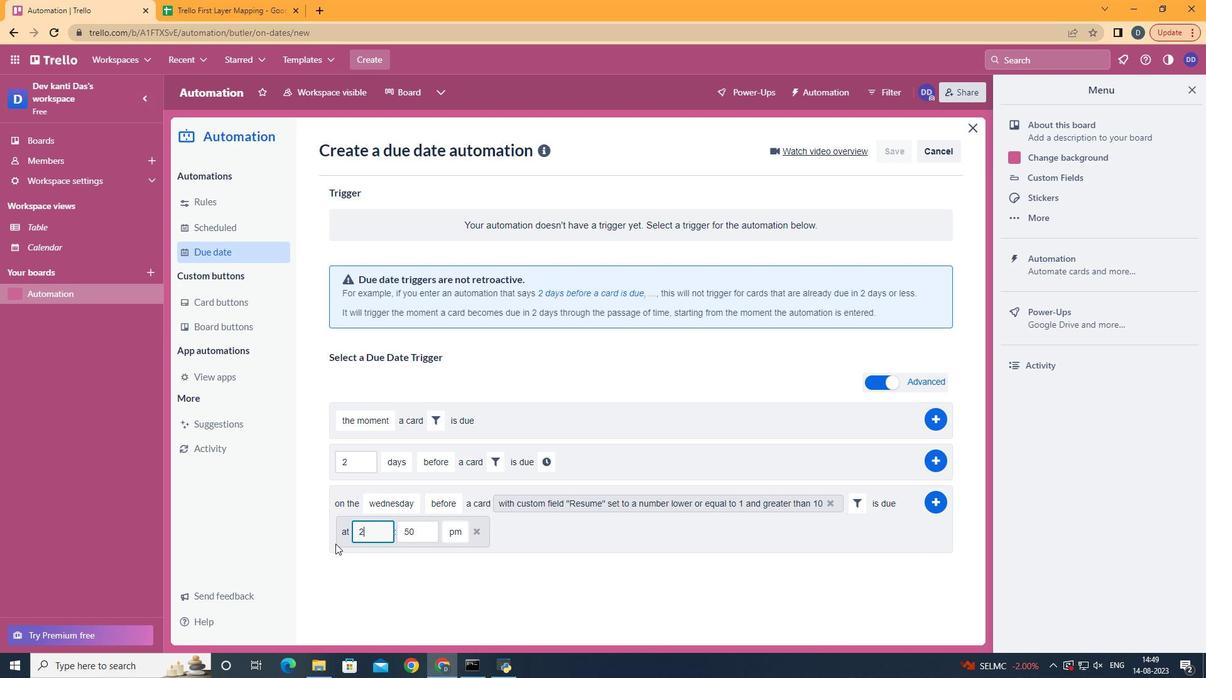
Action: Mouse pressed left at (376, 529)
Screenshot: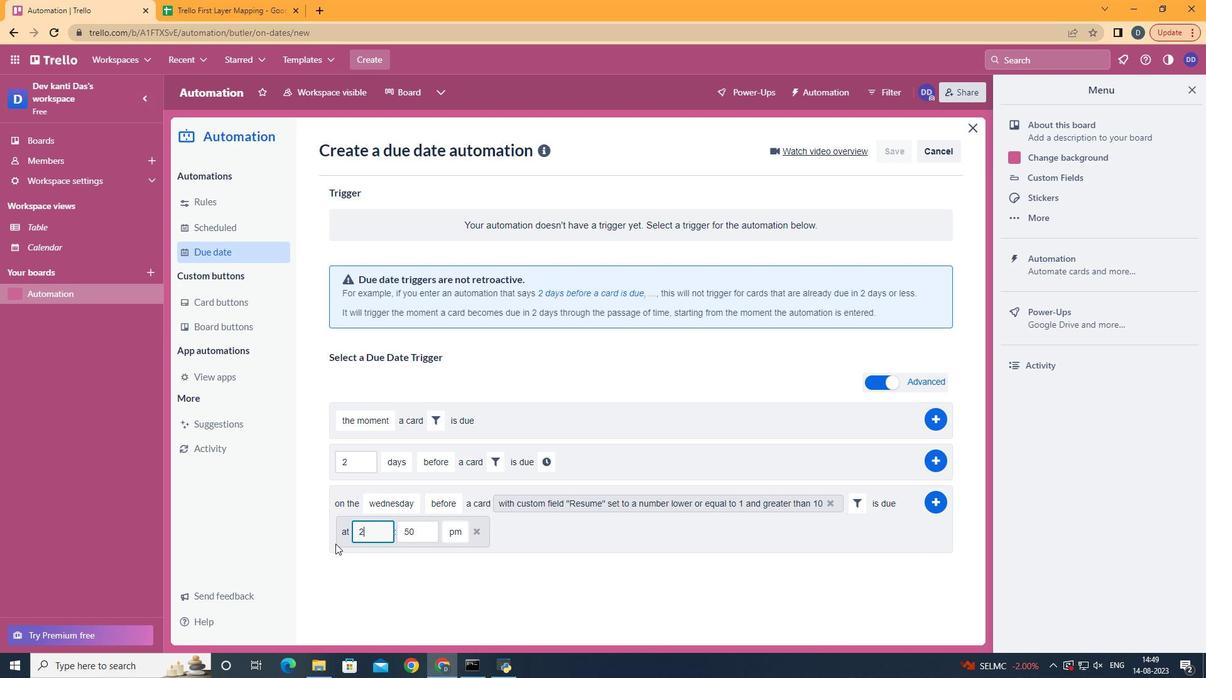 
Action: Mouse moved to (278, 562)
Screenshot: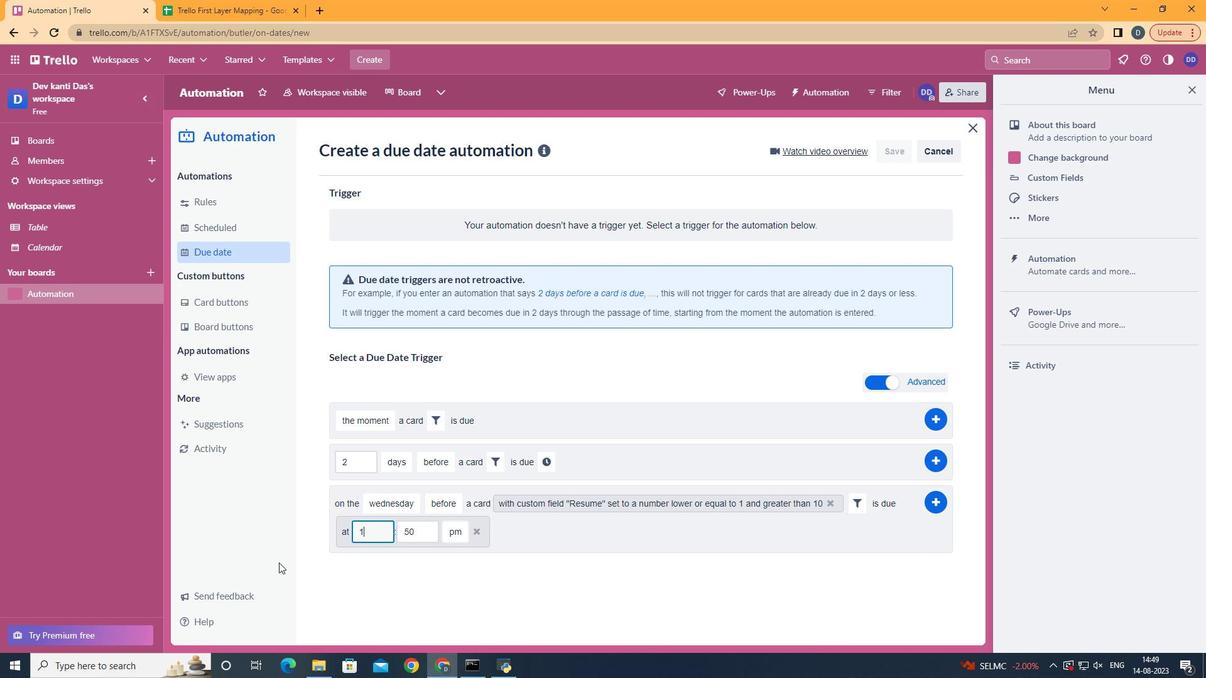 
Action: Key pressed <Key.backspace>11
Screenshot: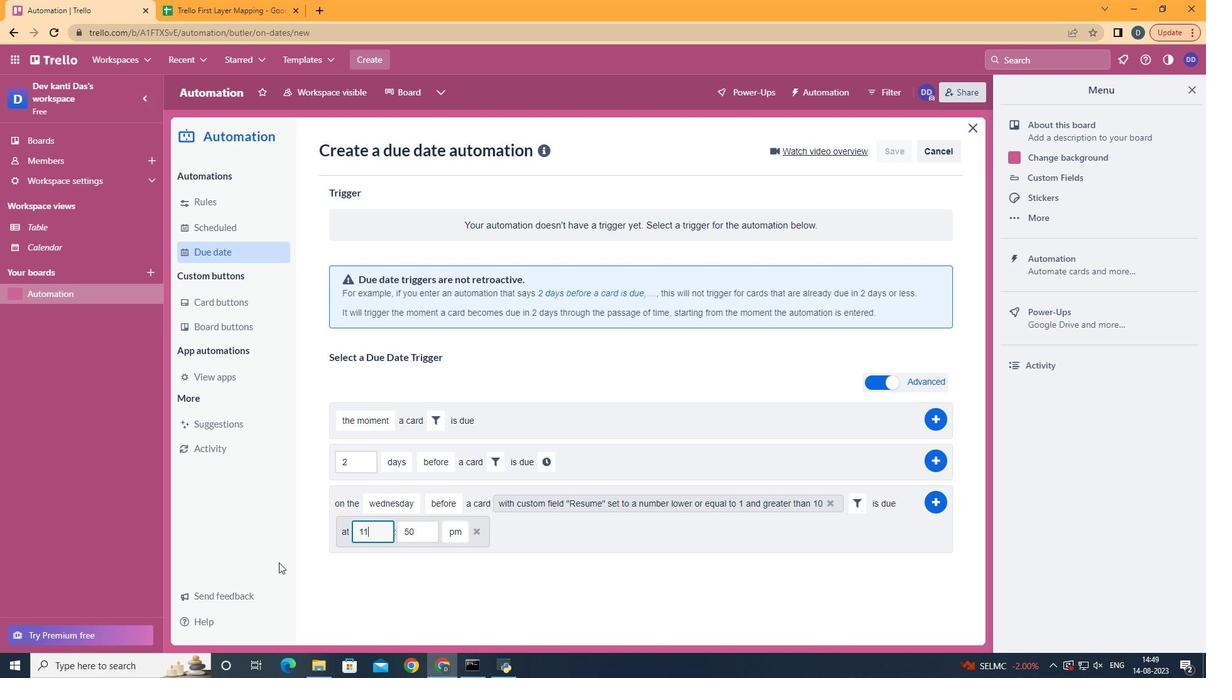 
Action: Mouse moved to (415, 539)
Screenshot: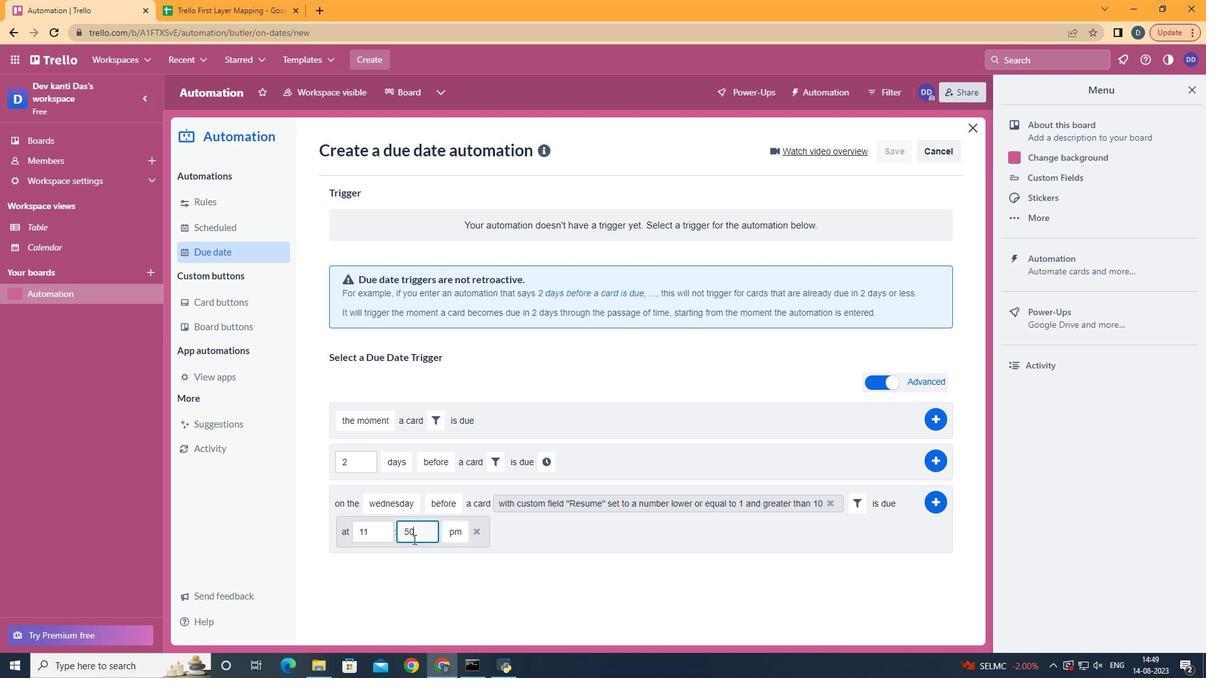 
Action: Mouse pressed left at (415, 539)
Screenshot: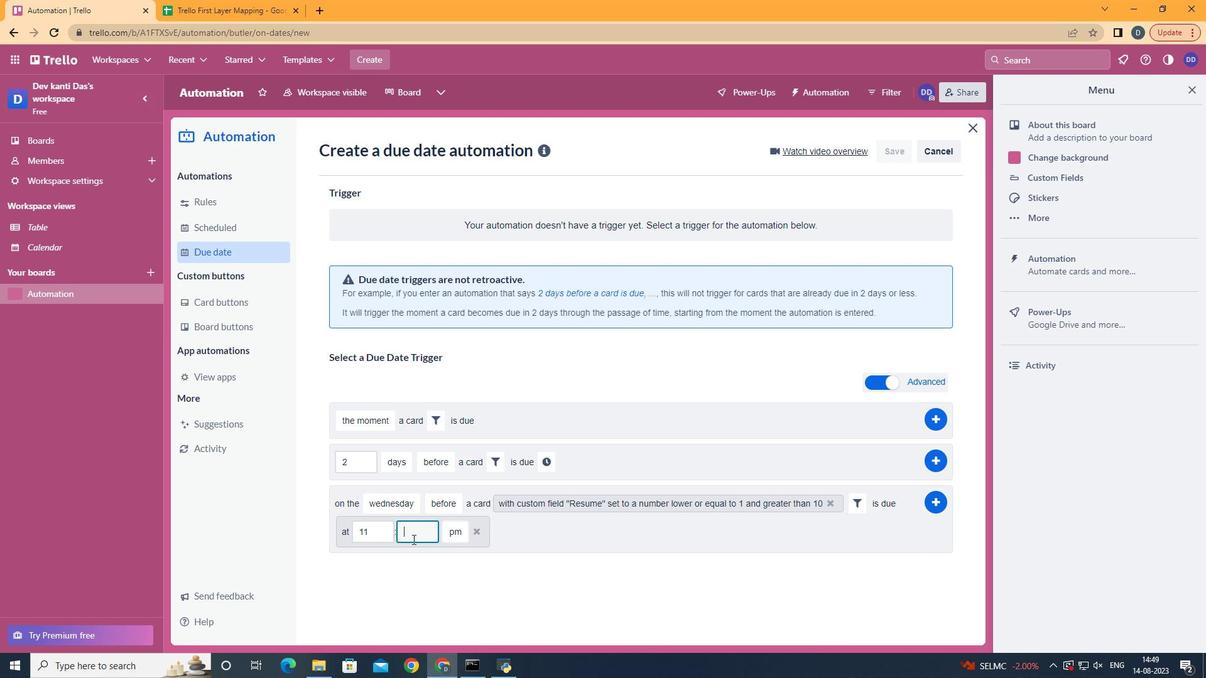 
Action: Mouse moved to (415, 539)
Screenshot: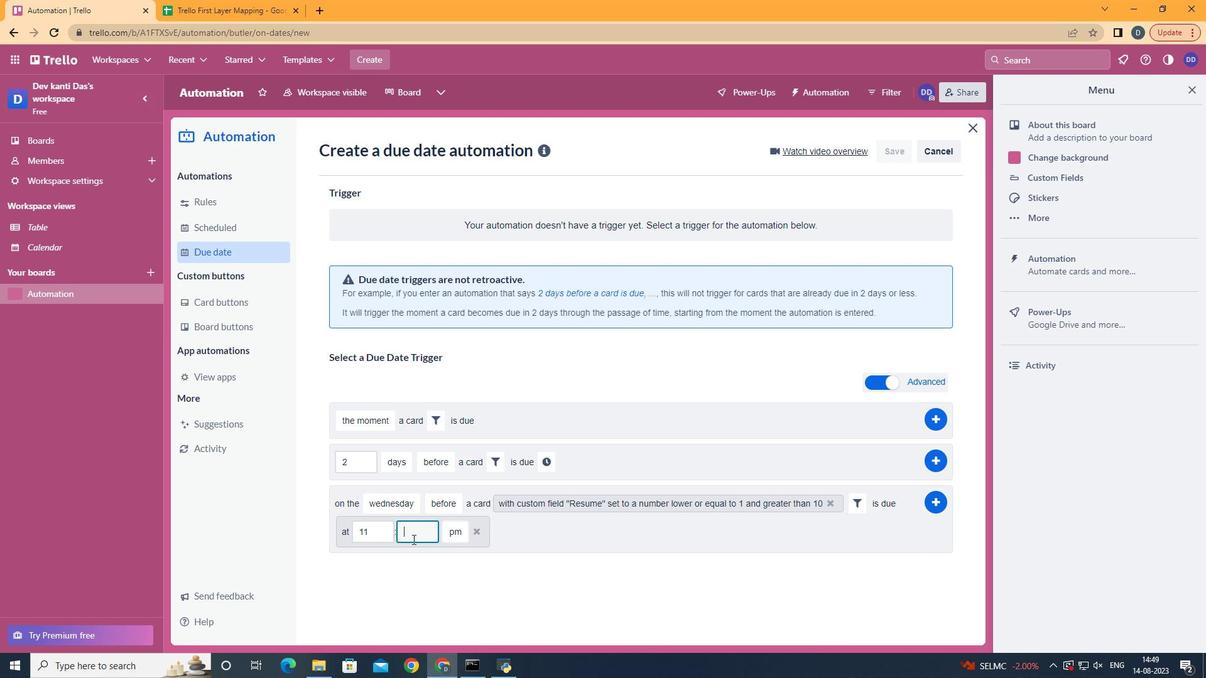 
Action: Key pressed <Key.backspace>
Screenshot: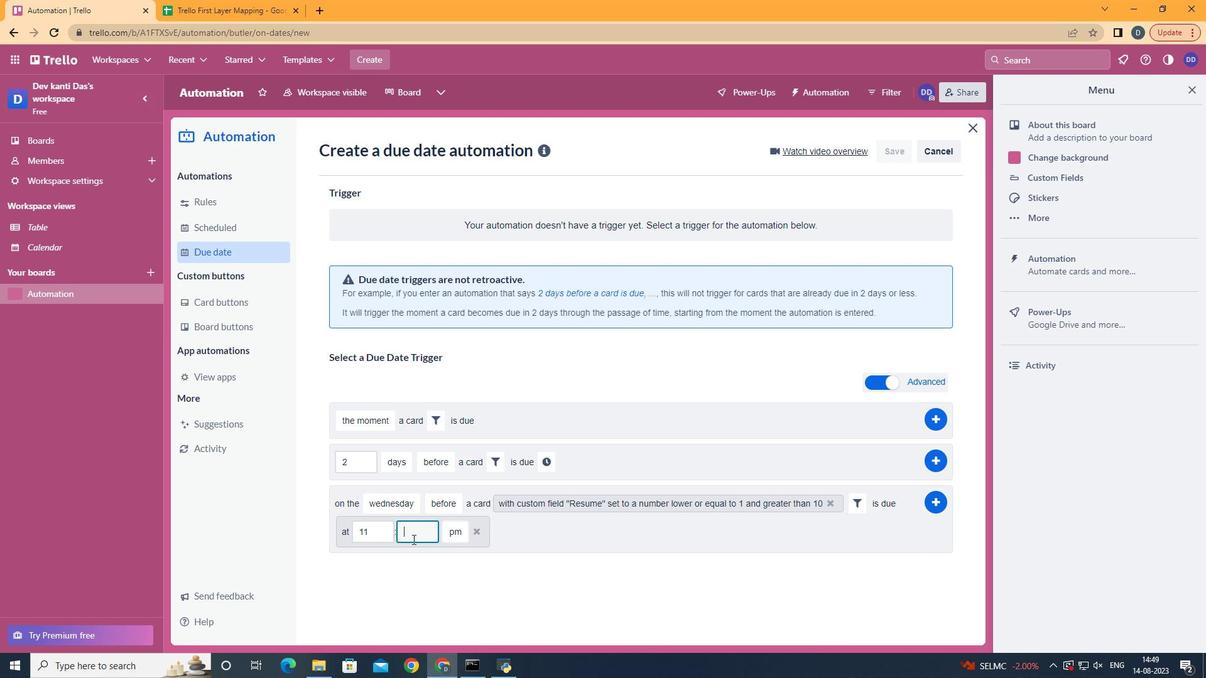 
Action: Mouse moved to (412, 539)
Screenshot: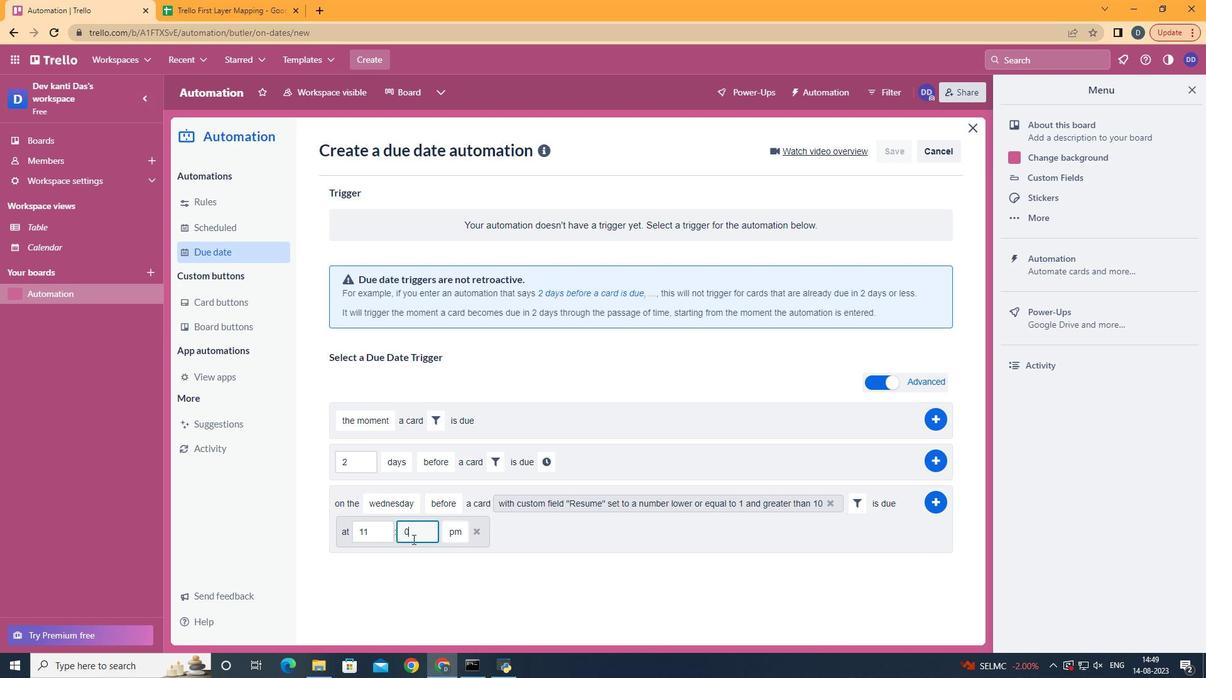 
Action: Key pressed <Key.backspace>00
Screenshot: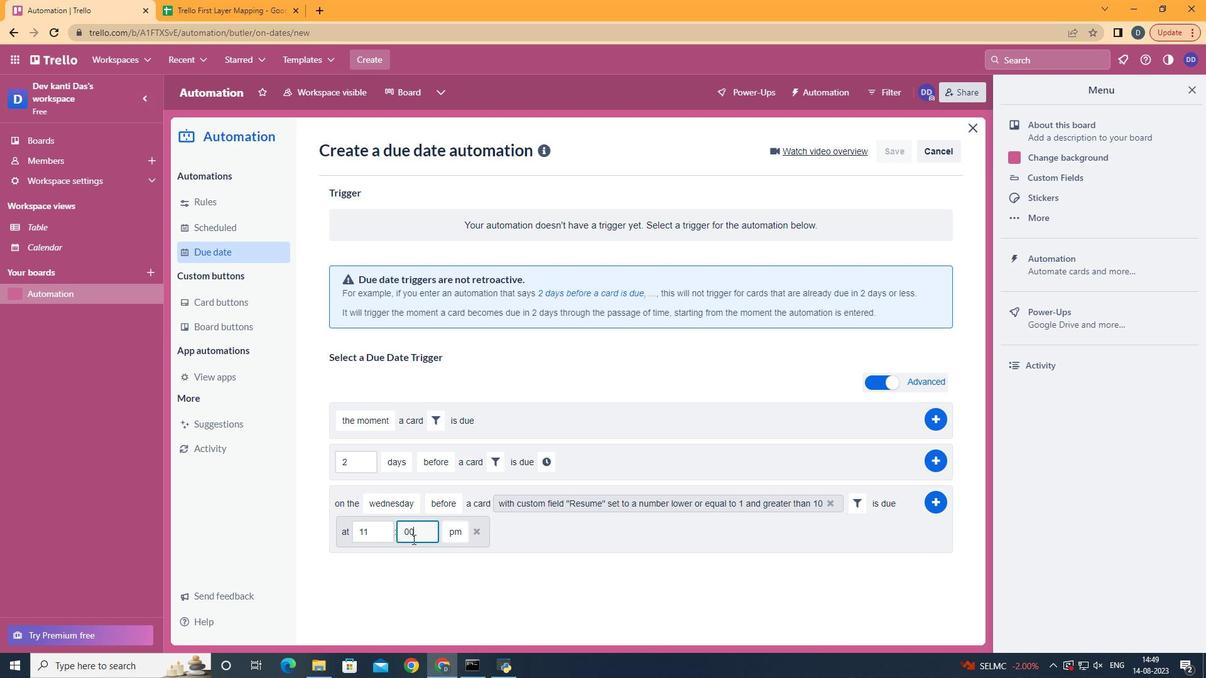 
Action: Mouse moved to (457, 560)
Screenshot: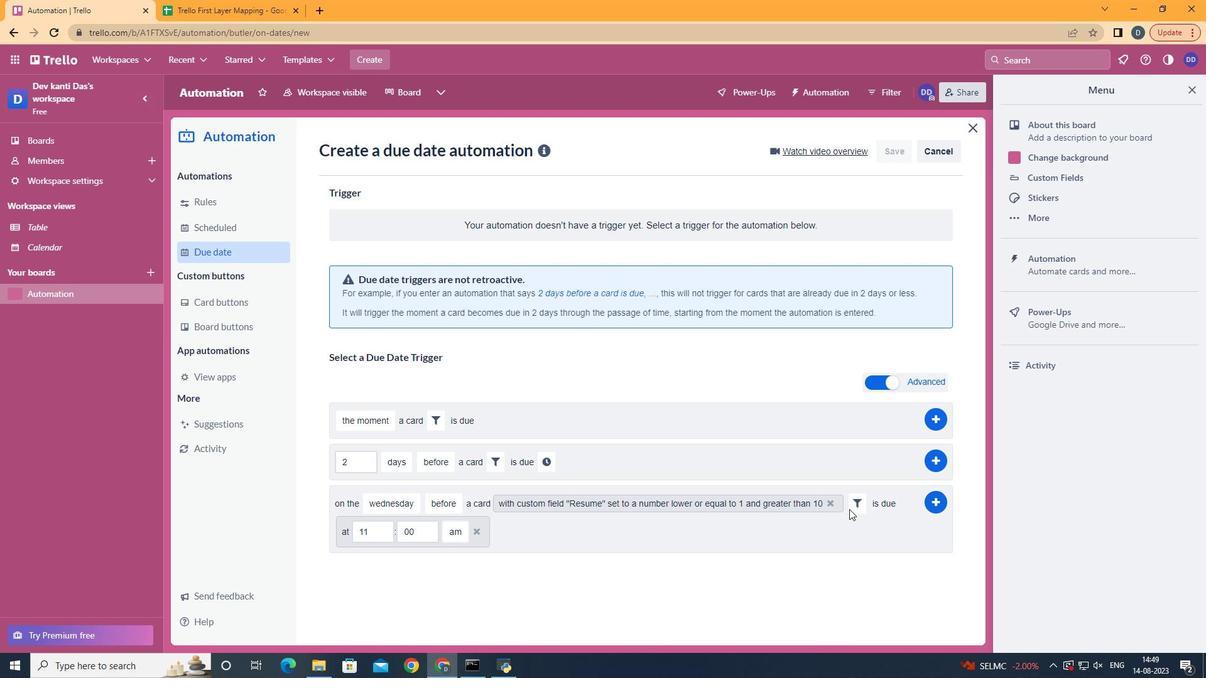 
Action: Mouse pressed left at (457, 560)
Screenshot: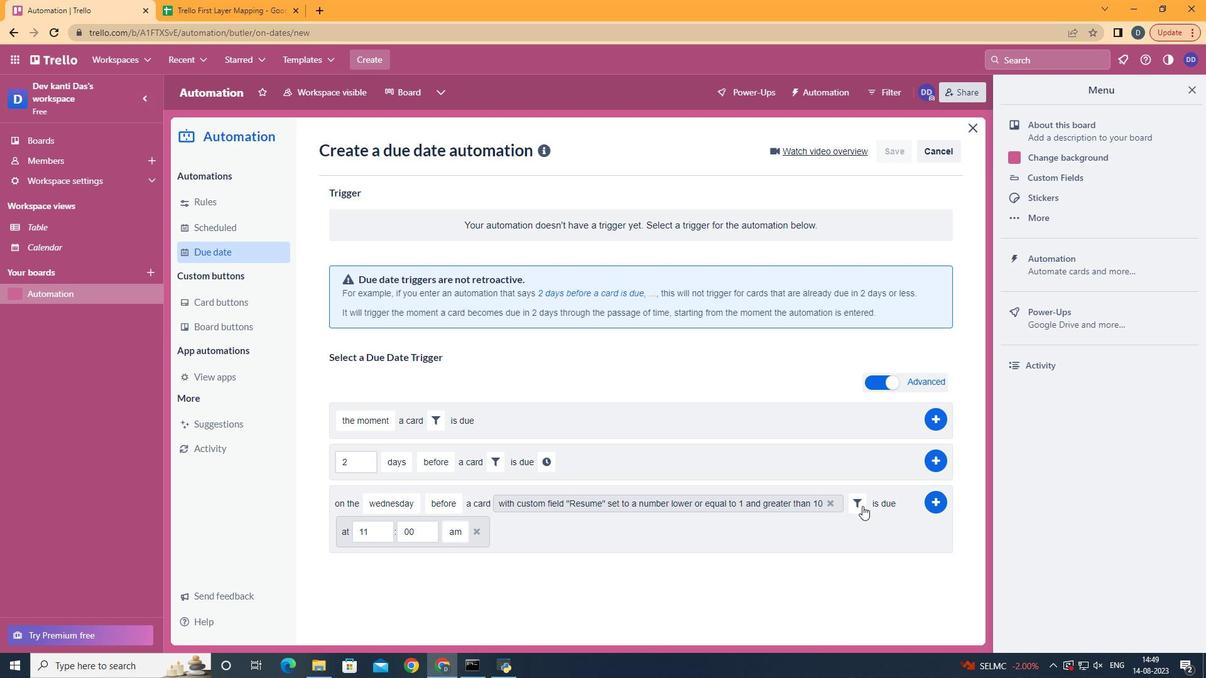 
Action: Mouse moved to (928, 504)
Screenshot: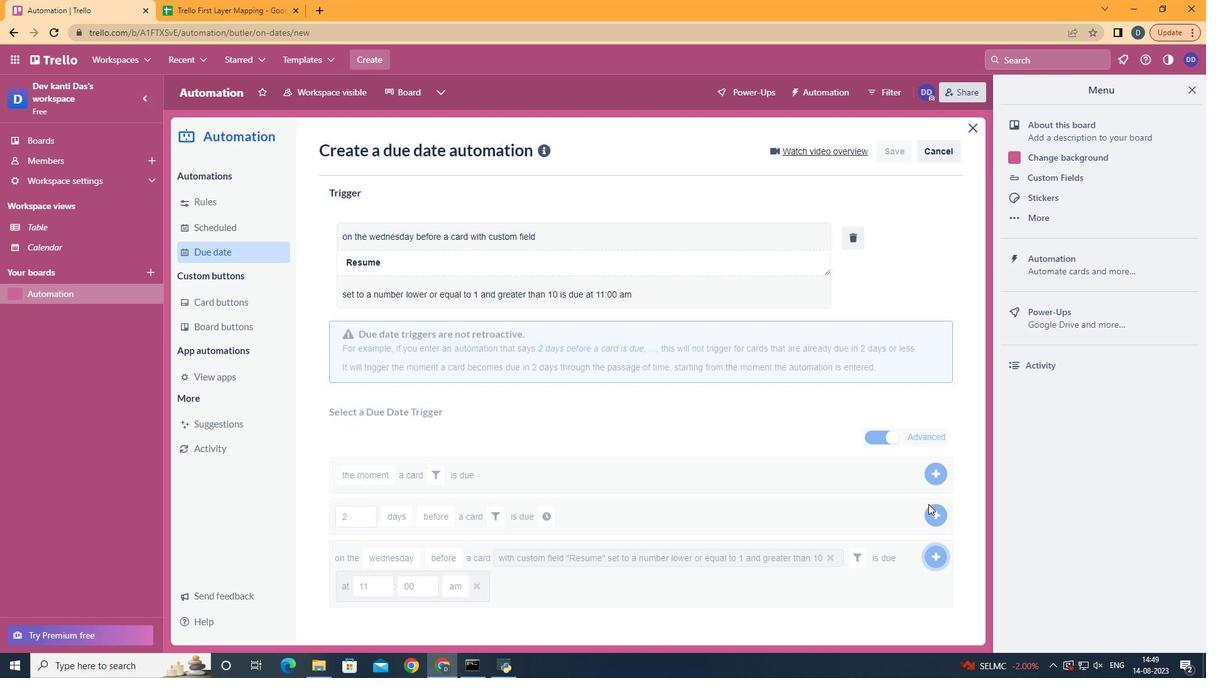 
Action: Mouse pressed left at (928, 504)
Screenshot: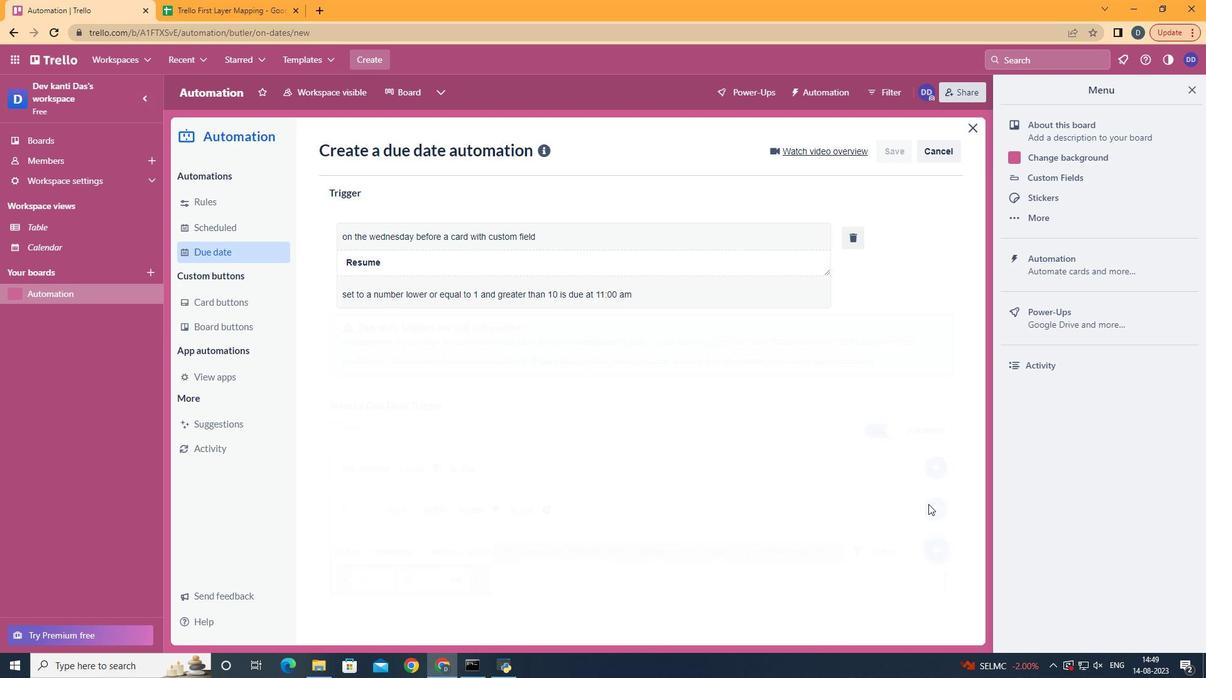 
